 Task: Set up trigger to tagging for specific customer subscription plans.
Action: Mouse moved to (700, 43)
Screenshot: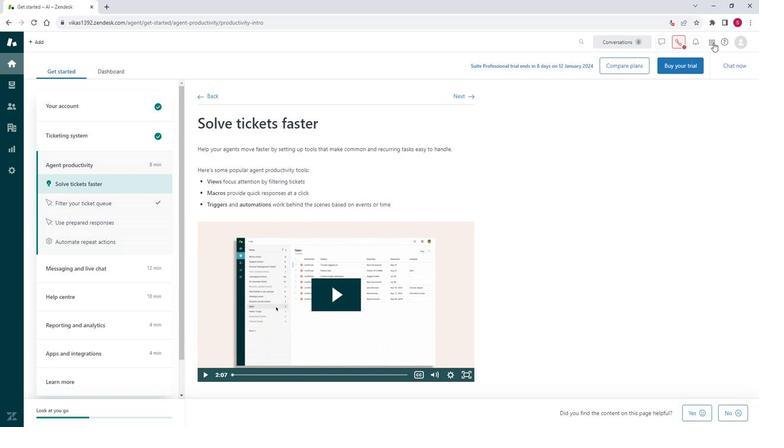 
Action: Mouse pressed left at (700, 43)
Screenshot: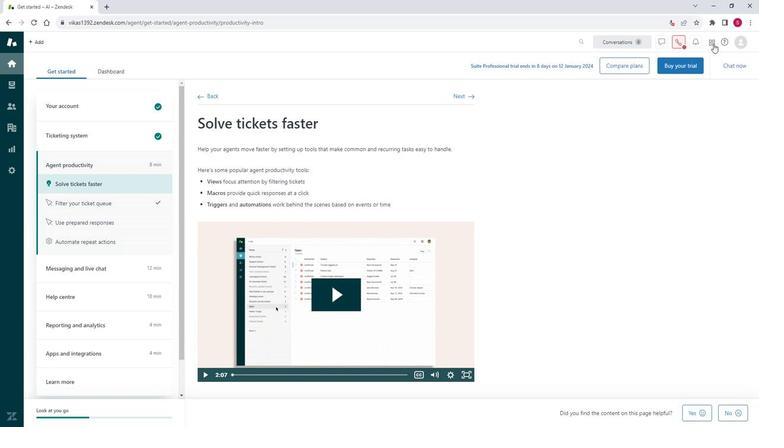 
Action: Mouse moved to (638, 232)
Screenshot: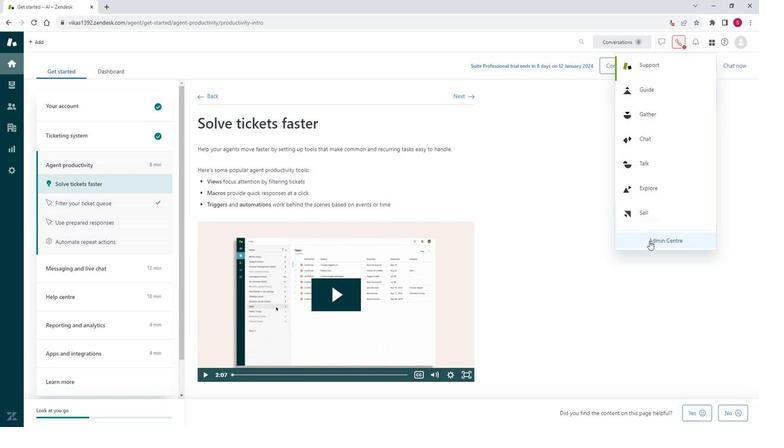 
Action: Mouse pressed left at (638, 232)
Screenshot: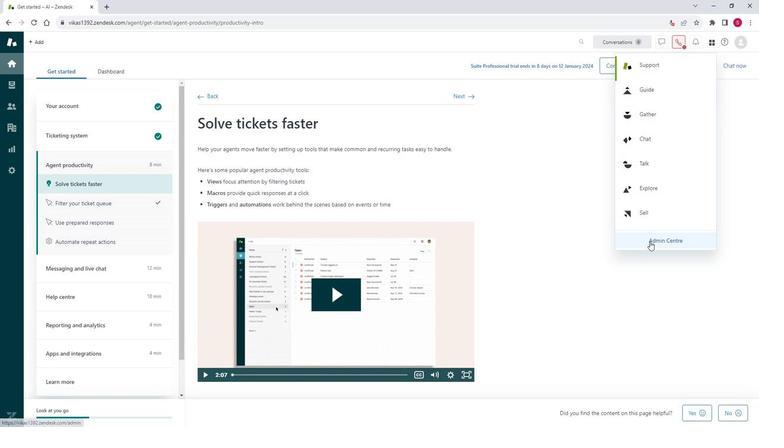 
Action: Mouse moved to (57, 102)
Screenshot: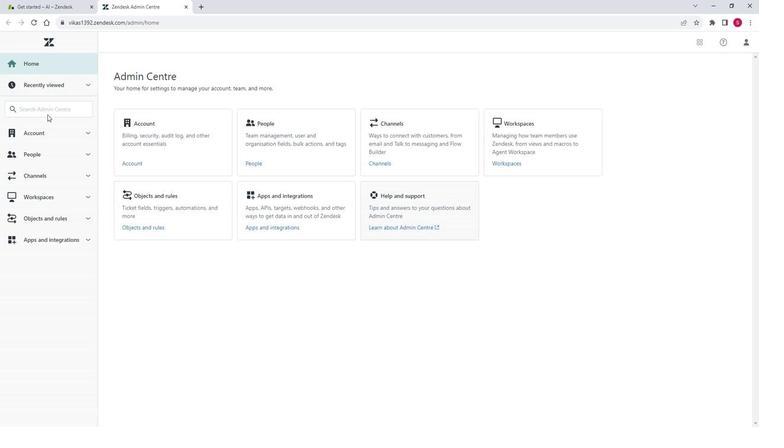 
Action: Mouse pressed left at (57, 102)
Screenshot: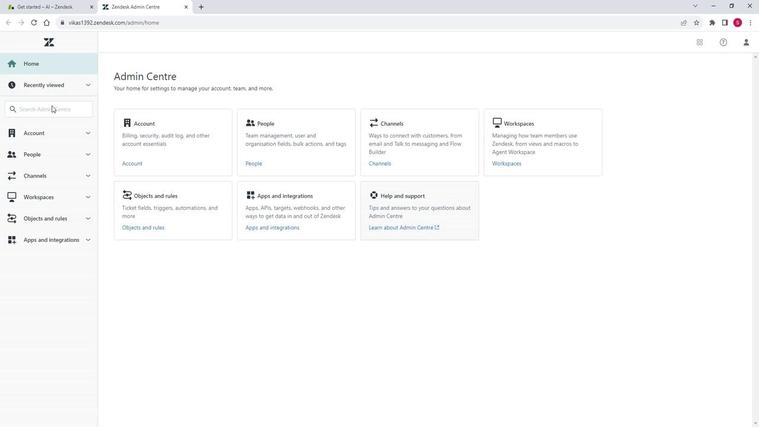 
Action: Key pressed trigger
Screenshot: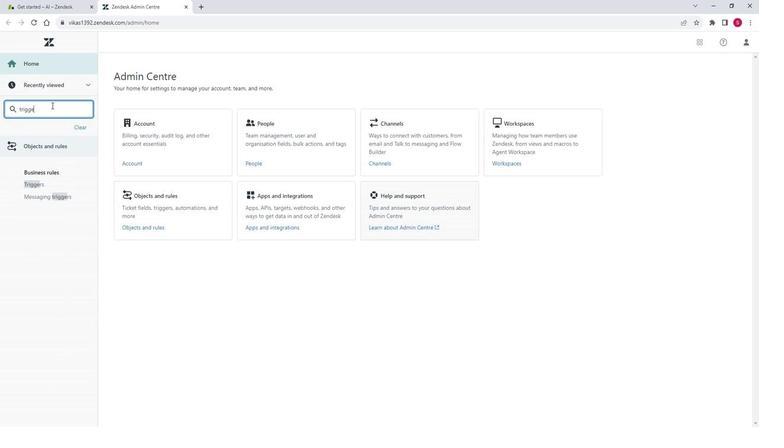 
Action: Mouse moved to (46, 179)
Screenshot: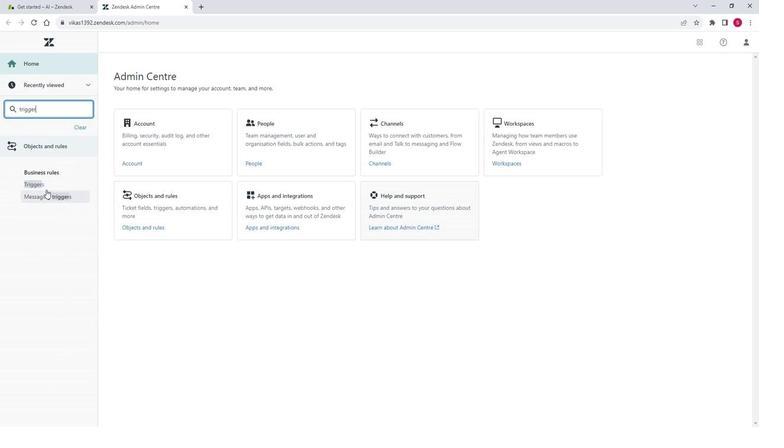 
Action: Mouse pressed left at (46, 179)
Screenshot: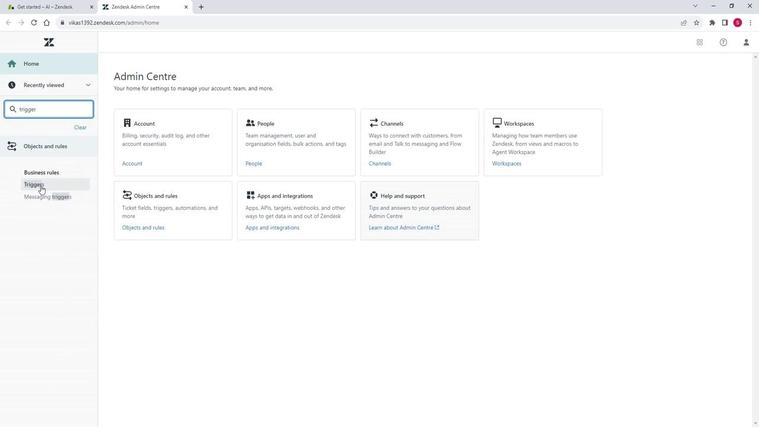 
Action: Mouse moved to (692, 79)
Screenshot: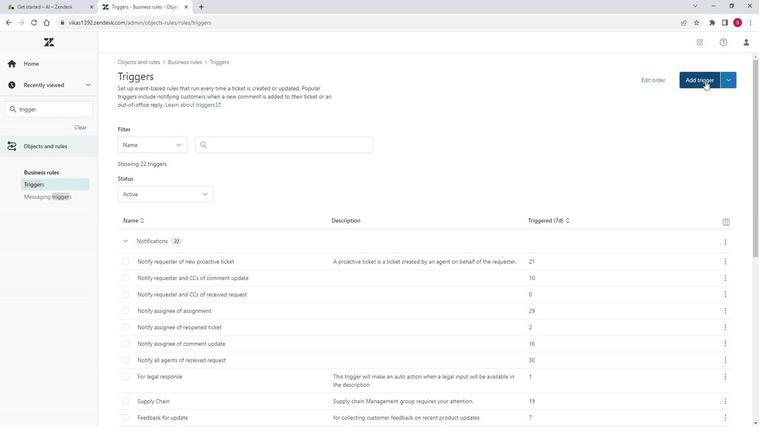 
Action: Mouse pressed left at (692, 79)
Screenshot: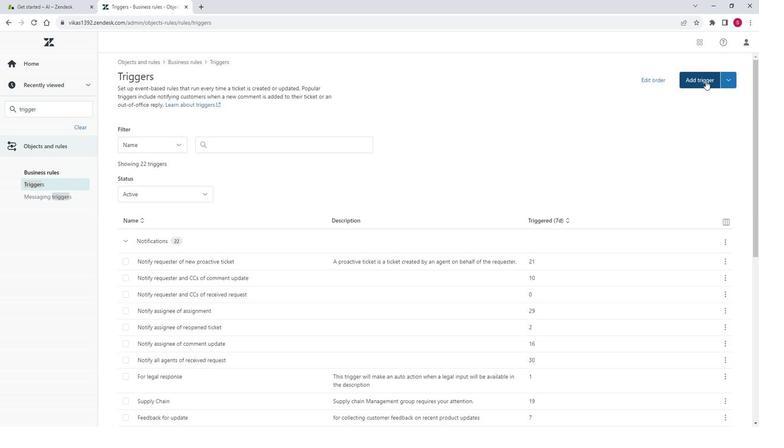 
Action: Mouse moved to (217, 106)
Screenshot: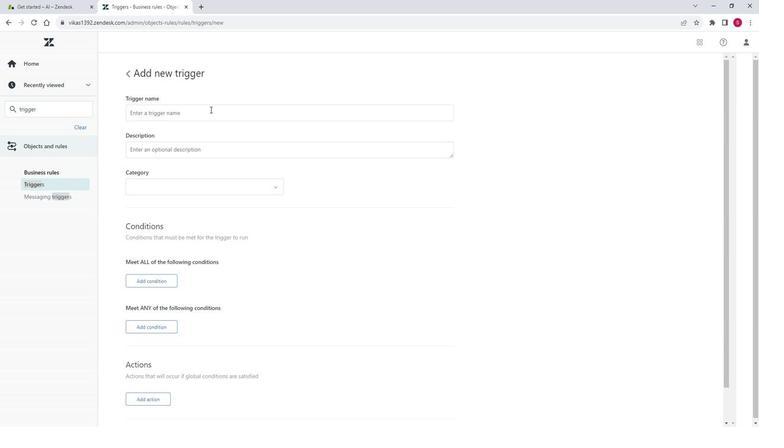 
Action: Mouse pressed left at (217, 106)
Screenshot: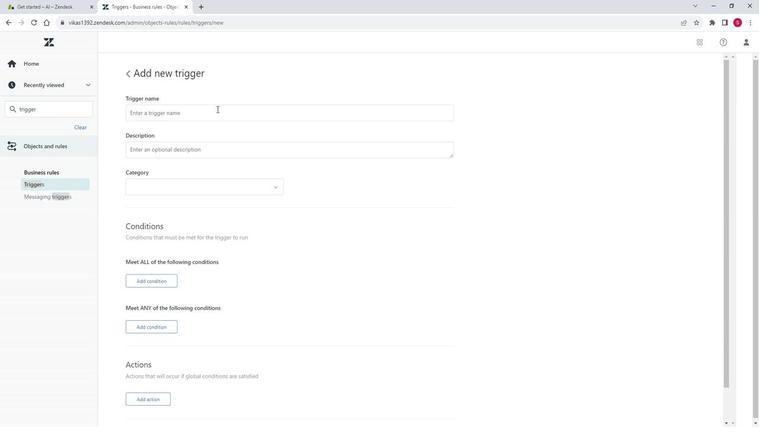 
Action: Mouse moved to (248, 111)
Screenshot: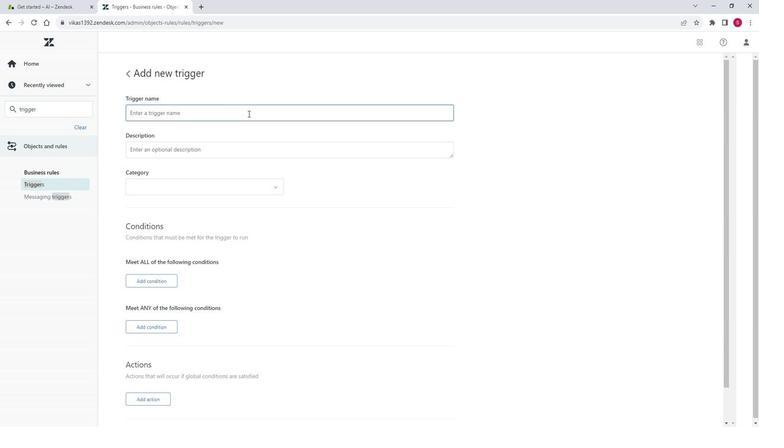 
Action: Key pressed <Key.shift>Customer's<Key.space><Key.shift><Key.shift><Key.shift><Key.shift><Key.shift>Subscription<Key.space><Key.shift>PLan<Key.backspace><Key.backspace><Key.backspace>lan
Screenshot: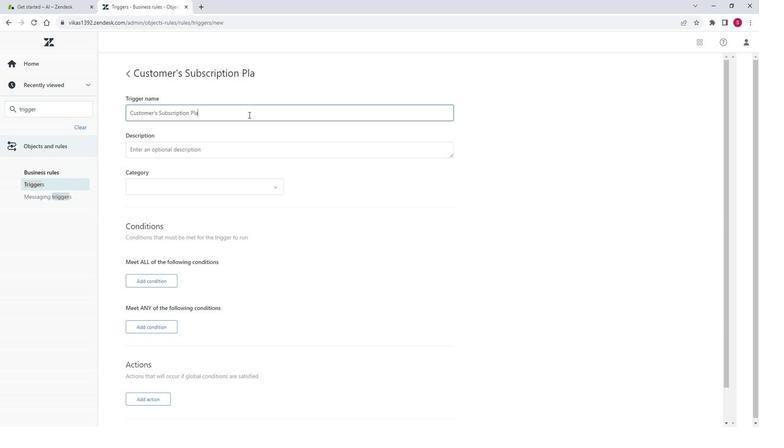 
Action: Mouse moved to (209, 143)
Screenshot: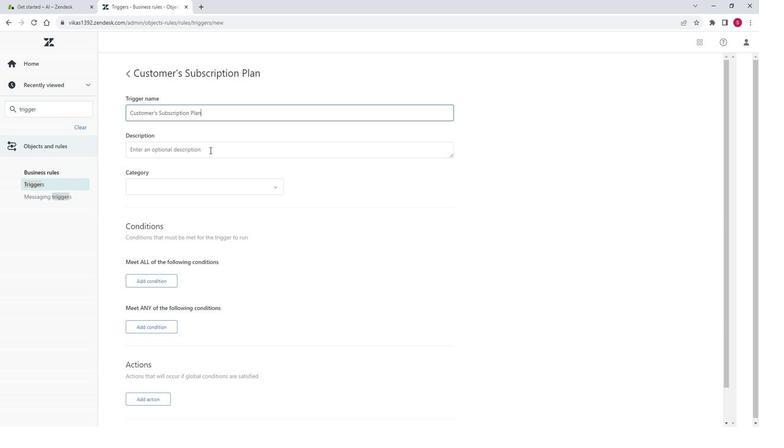 
Action: Mouse pressed left at (209, 143)
Screenshot: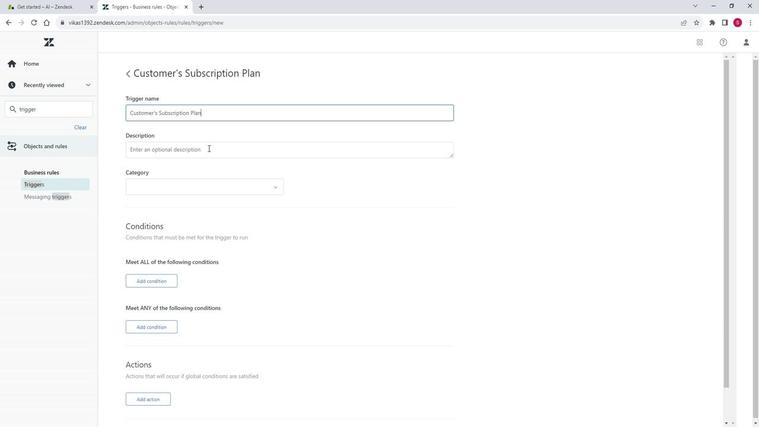
Action: Key pressed <Key.shift><Key.shift><Key.shift><Key.shift><Key.shift><Key.shift><Key.shift><Key.shift><Key.shift><Key.shift><Key.shift><Key.shift><Key.shift><Key.shift><Key.shift><Key.shift><Key.shift><Key.shift><Key.shift><Key.shift><Key.shift><Key.shift><Key.shift><Key.shift><Key.shift><Key.shift><Key.shift><Key.shift><Key.shift><Key.shift><Key.shift><Key.shift><Key.shift><Key.shift><Key.shift><Key.shift><Key.shift><Key.shift><Key.shift><Key.shift><Key.shift><Key.shift><Key.shift><Key.shift><Key.shift><Key.shift><Key.shift><Key.shift><Key.shift><Key.shift><Key.shift><Key.shift><Key.shift><Key.shift><Key.shift><Key.shift><Key.shift><Key.shift><Key.shift><Key.shift><Key.shift><Key.shift><Key.shift><Key.shift><Key.shift><Key.shift><Key.shift><Key.shift><Key.shift><Key.shift><Key.shift><Key.shift><Key.shift><Key.shift><Key.shift><Key.shift><Key.shift><Key.shift><Key.shift><Key.shift><Key.shift><Key.shift><Key.shift><Key.shift><Key.shift><Key.shift><Key.shift><Key.shift><Key.shift><Key.shift><Key.shift><Key.shift><Key.shift><Key.shift><Key.shift><Key.shift><Key.shift><Key.shift><Key.shift><Key.shift><Key.shift><Key.shift><Key.shift><Key.shift><Key.shift><Key.shift><Key.shift><Key.shift><Key.shift><Key.shift><Key.shift><Key.shift><Key.shift><Key.shift><Key.shift><Key.shift><Key.shift><Key.shift><Key.shift><Key.shift><Key.shift><Key.shift><Key.shift><Key.shift><Key.shift><Key.shift><Key.shift><Key.shift><Key.shift><Key.shift><Key.shift><Key.shift><Key.shift><Key.shift><Key.shift><Key.shift><Key.shift><Key.shift><Key.shift><Key.shift><Key.shift><Key.shift><Key.shift><Key.shift><Key.shift><Key.shift><Key.shift>Customer<Key.space>trigger<Key.space><Key.backspace><Key.backspace><Key.backspace><Key.backspace><Key.backspace><Key.backspace><Key.backspace><Key.backspace><Key.shift><Key.shift><Key.shift>Specified<Key.space><Key.shift>Sup<Key.backspace>bscription<Key.space><Key.shift><Key.shift><Key.shift><Key.shift>Plan
Screenshot: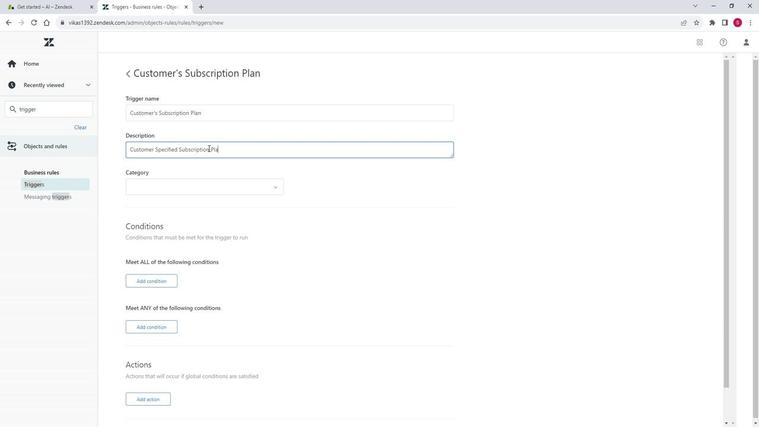 
Action: Mouse moved to (252, 176)
Screenshot: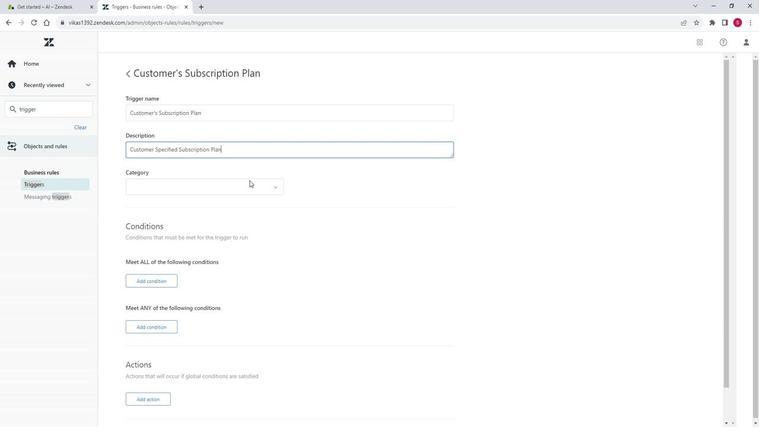 
Action: Mouse pressed left at (252, 176)
Screenshot: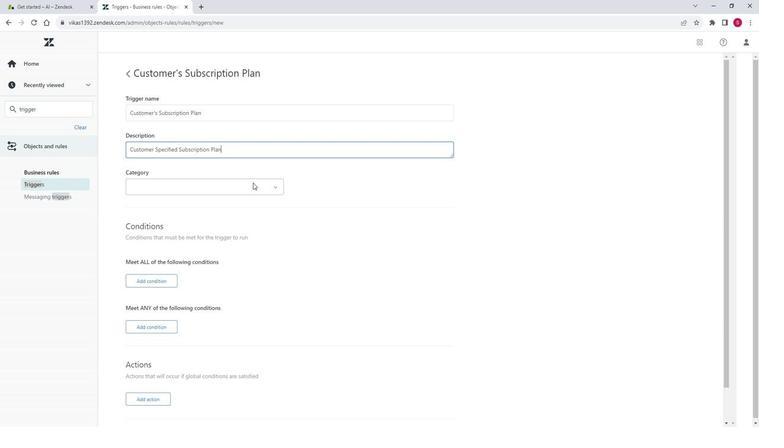 
Action: Mouse moved to (182, 199)
Screenshot: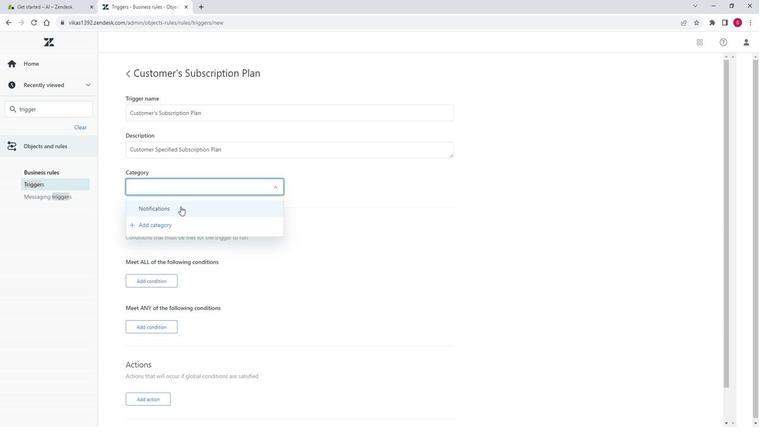 
Action: Mouse pressed left at (182, 199)
Screenshot: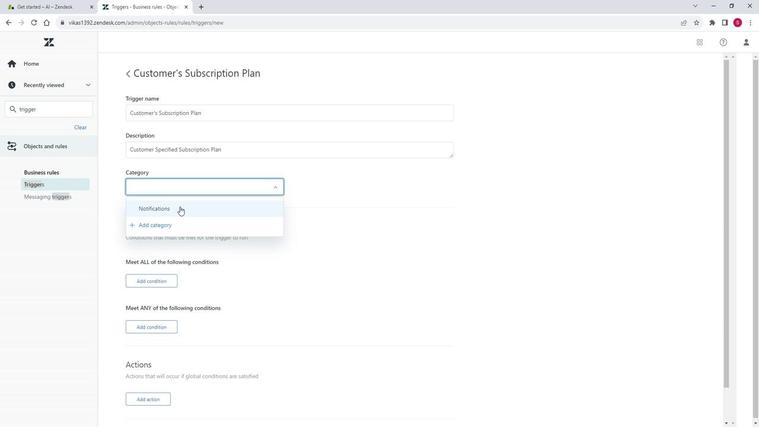 
Action: Mouse moved to (156, 268)
Screenshot: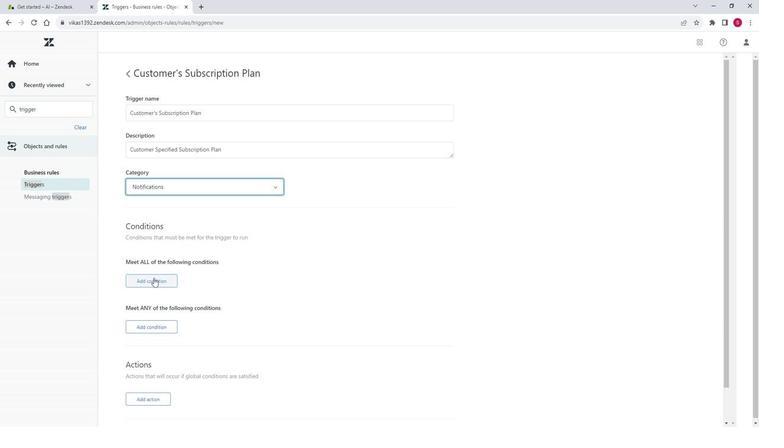 
Action: Mouse pressed left at (156, 268)
Screenshot: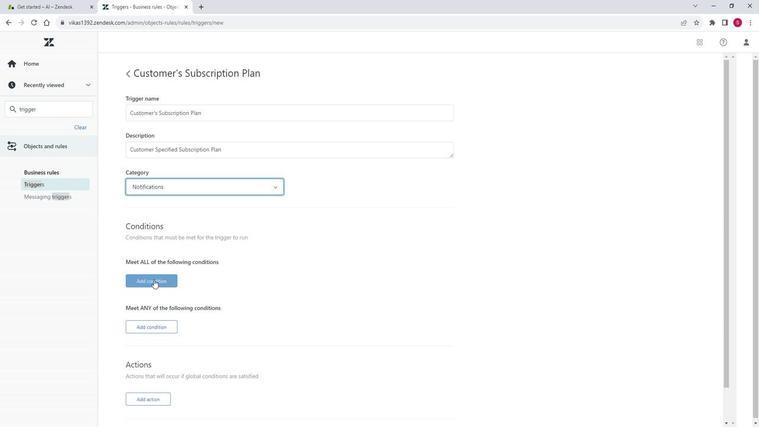
Action: Mouse moved to (184, 280)
Screenshot: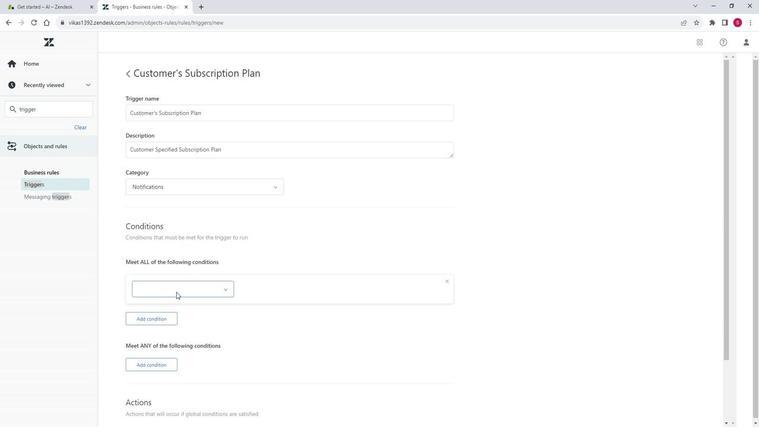 
Action: Mouse pressed left at (184, 280)
Screenshot: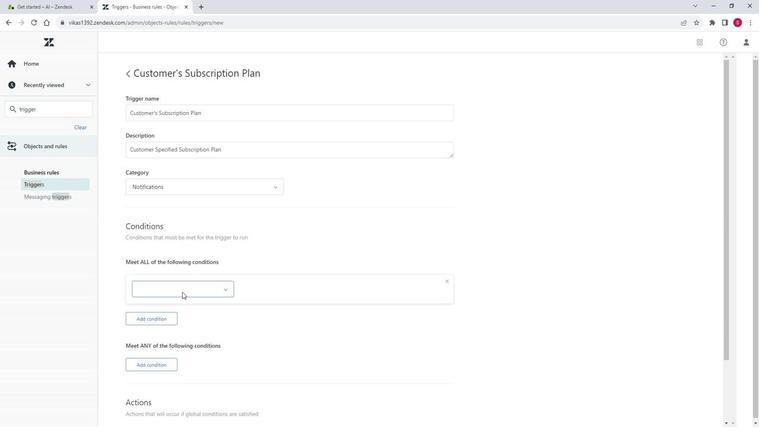 
Action: Mouse moved to (187, 171)
Screenshot: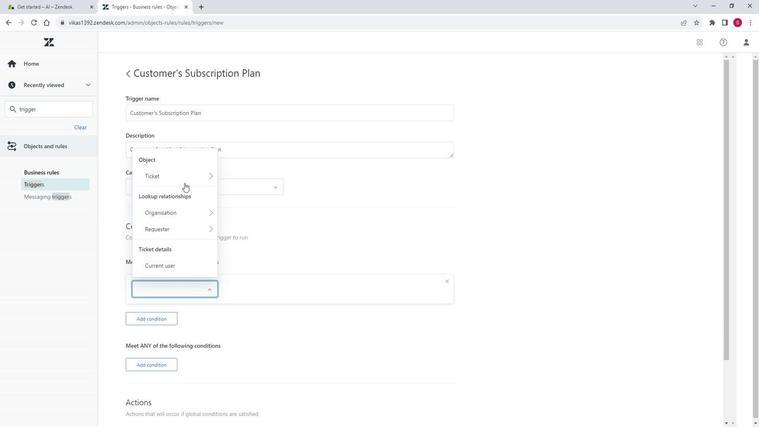 
Action: Mouse pressed left at (187, 171)
Screenshot: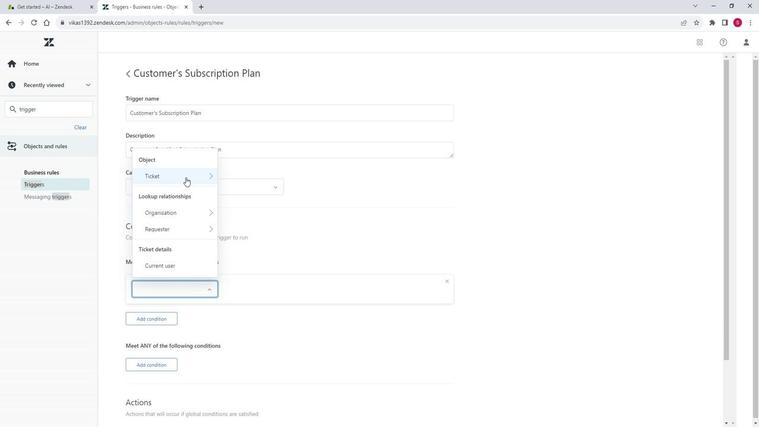 
Action: Mouse moved to (215, 141)
Screenshot: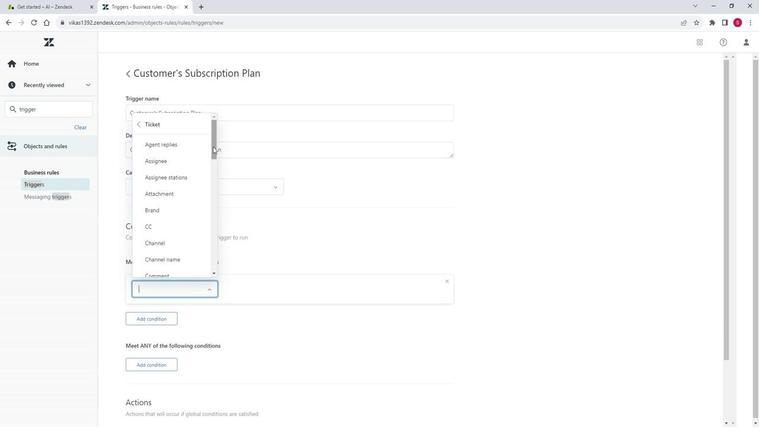 
Action: Mouse pressed left at (215, 141)
Screenshot: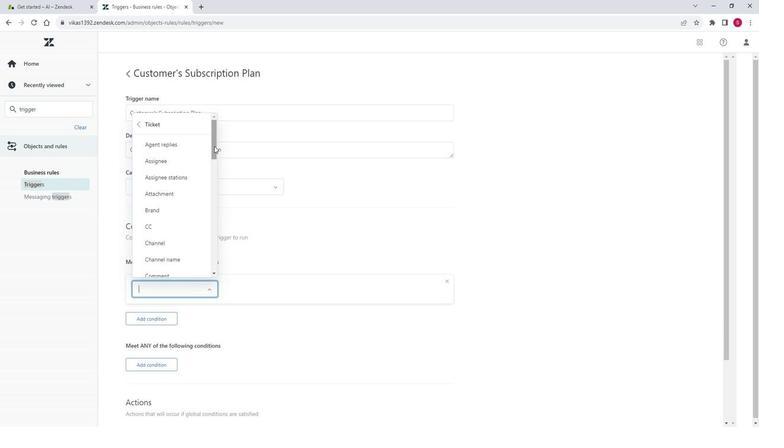 
Action: Mouse moved to (167, 210)
Screenshot: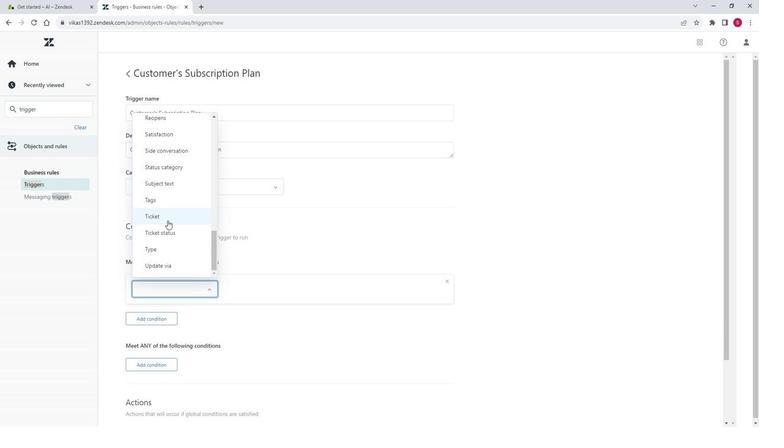 
Action: Mouse pressed left at (167, 210)
Screenshot: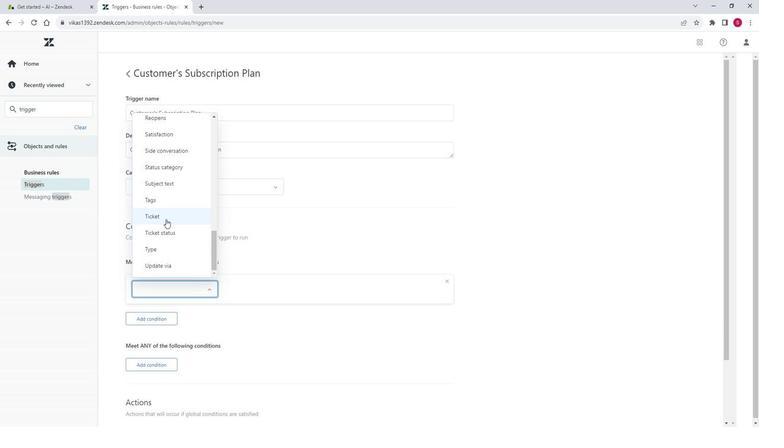
Action: Mouse moved to (314, 292)
Screenshot: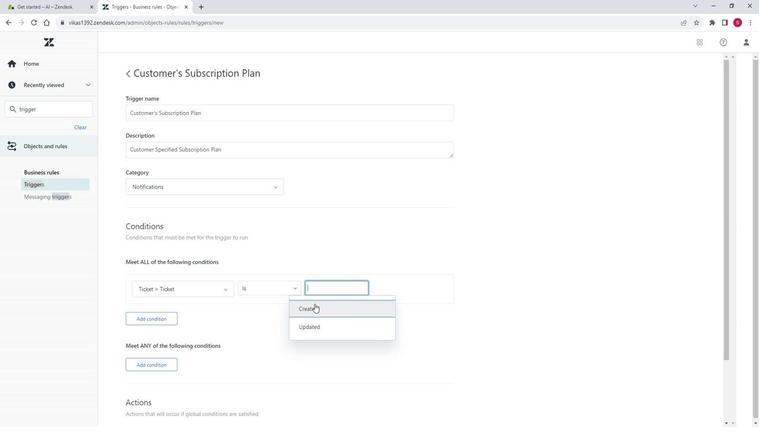 
Action: Mouse pressed left at (314, 292)
Screenshot: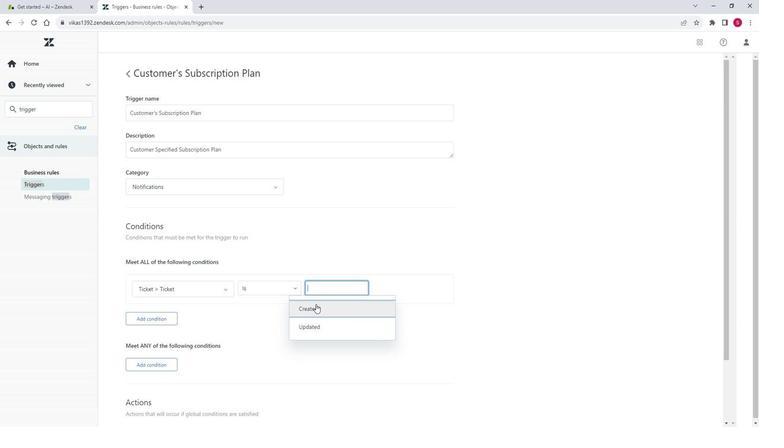 
Action: Mouse moved to (290, 281)
Screenshot: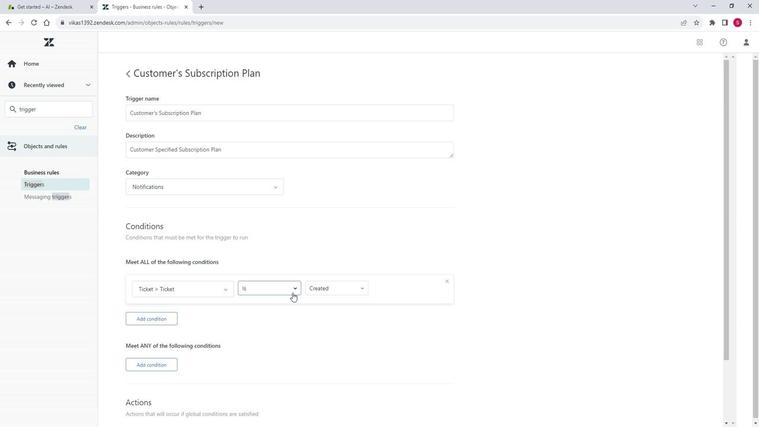 
Action: Mouse pressed left at (290, 281)
Screenshot: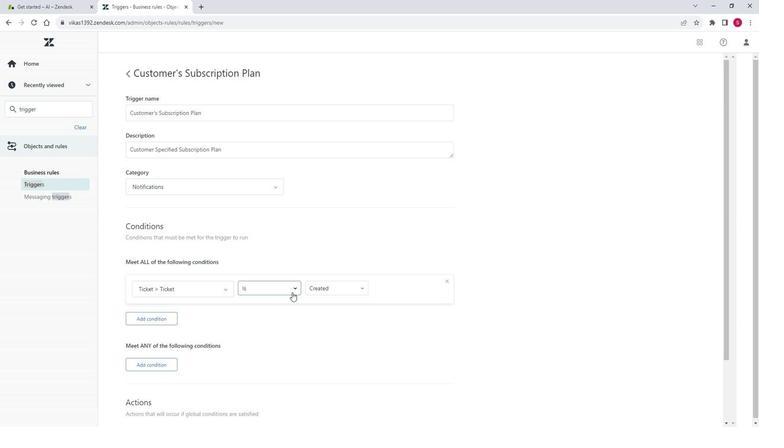 
Action: Mouse moved to (322, 281)
Screenshot: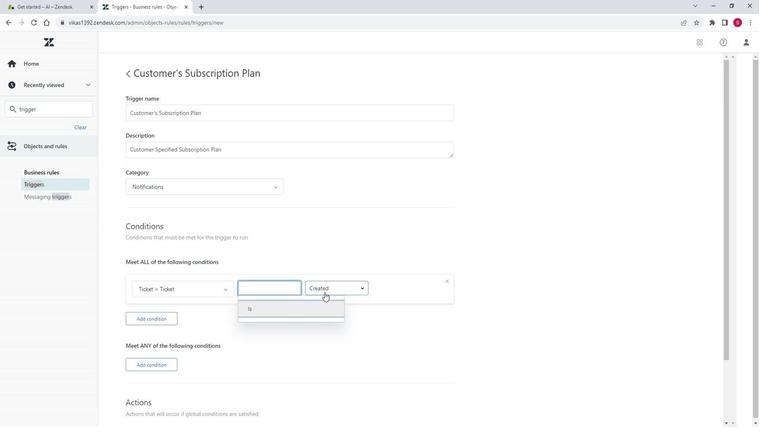 
Action: Mouse pressed left at (322, 281)
Screenshot: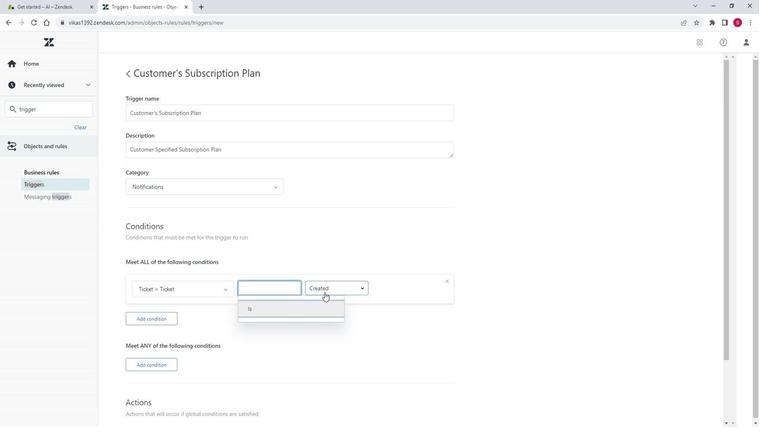 
Action: Mouse moved to (311, 282)
Screenshot: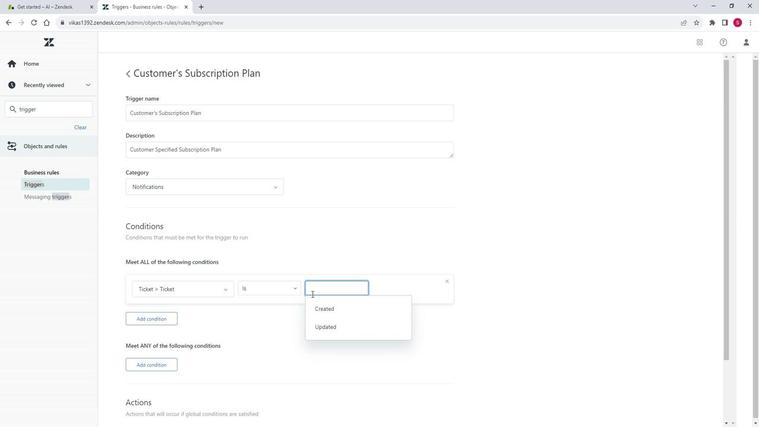 
Action: Mouse pressed left at (311, 282)
Screenshot: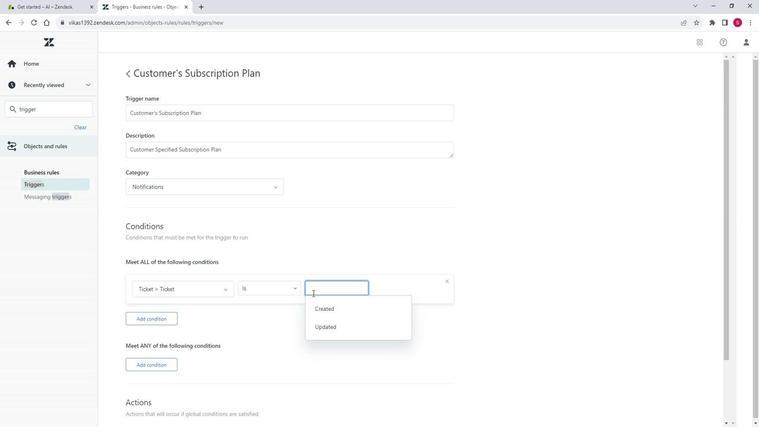 
Action: Mouse moved to (183, 304)
Screenshot: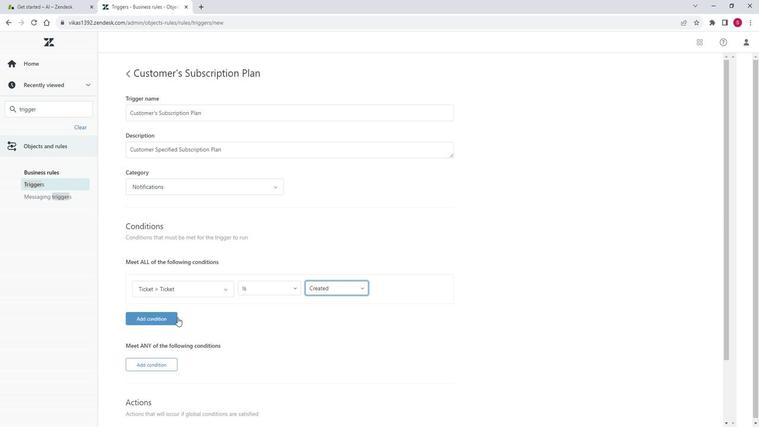 
Action: Mouse scrolled (183, 304) with delta (0, 0)
Screenshot: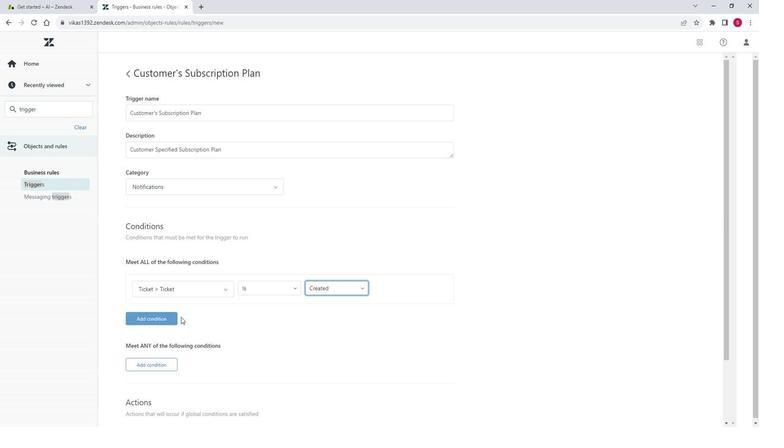 
Action: Mouse scrolled (183, 304) with delta (0, 0)
Screenshot: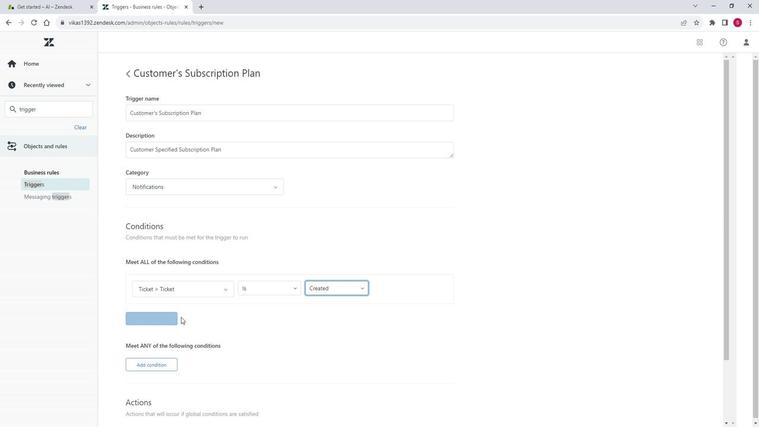 
Action: Mouse moved to (143, 215)
Screenshot: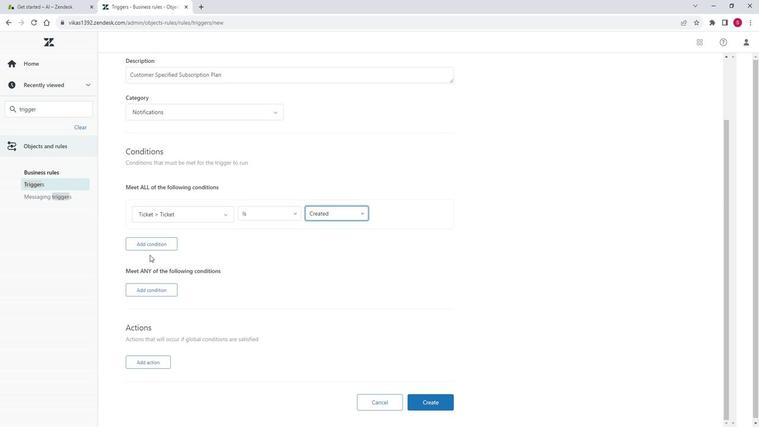 
Action: Mouse scrolled (143, 215) with delta (0, 0)
Screenshot: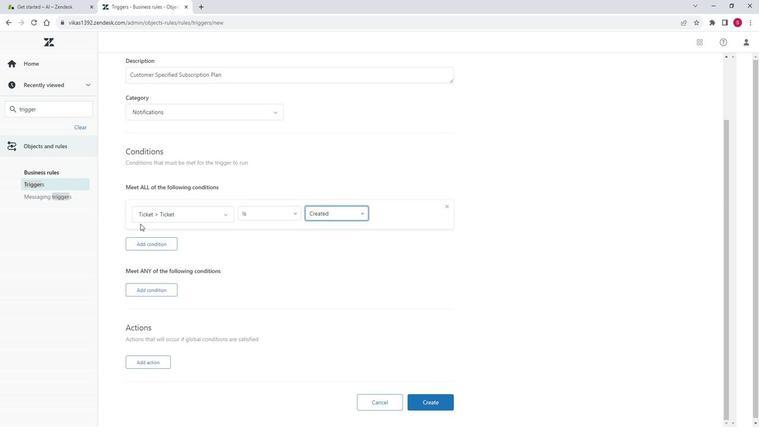 
Action: Mouse moved to (143, 216)
Screenshot: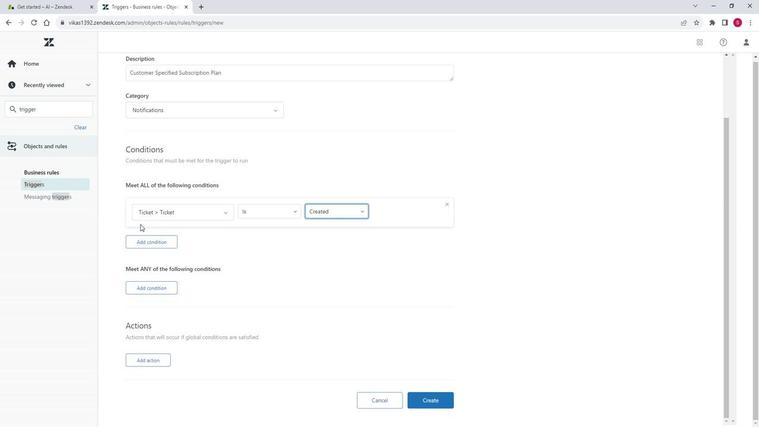 
Action: Mouse scrolled (143, 216) with delta (0, 0)
Screenshot: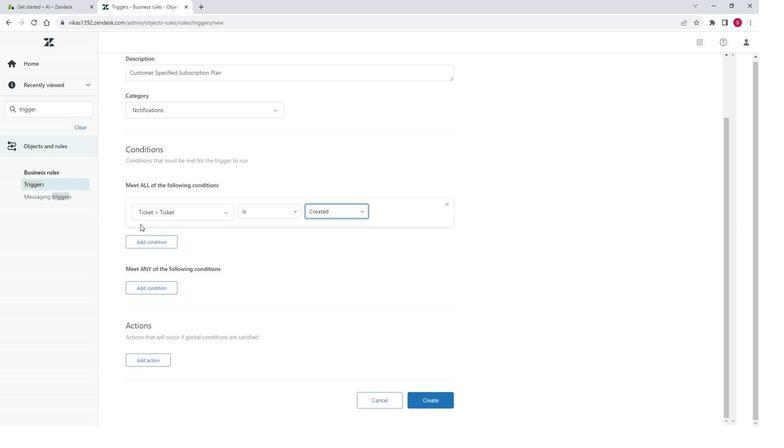 
Action: Mouse scrolled (143, 216) with delta (0, 0)
Screenshot: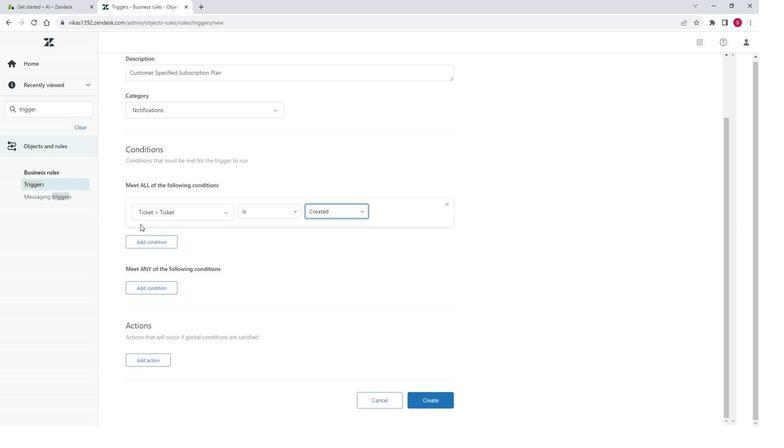 
Action: Mouse moved to (163, 276)
Screenshot: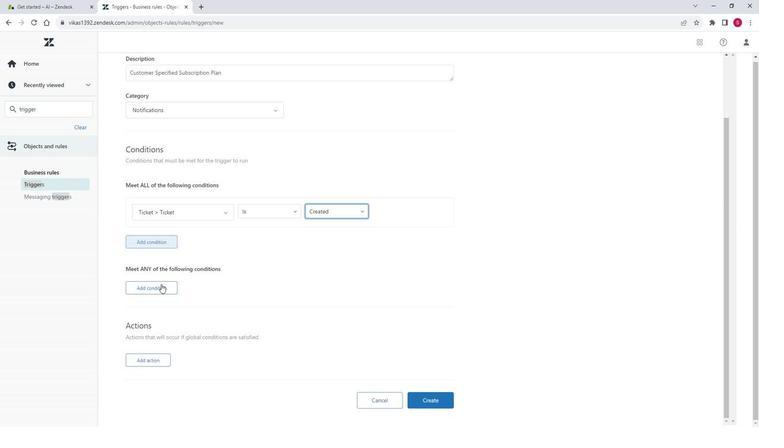 
Action: Mouse pressed left at (163, 276)
Screenshot: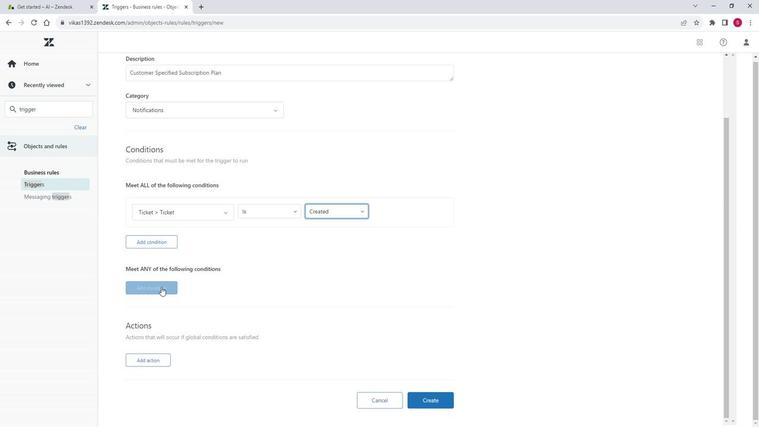 
Action: Mouse moved to (188, 282)
Screenshot: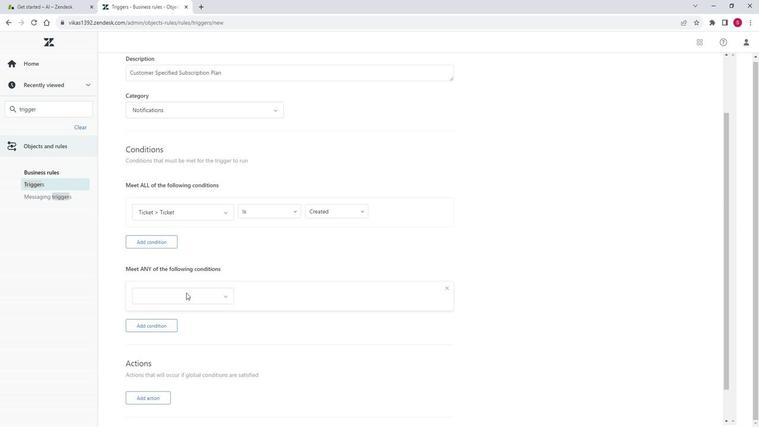 
Action: Mouse pressed left at (188, 282)
Screenshot: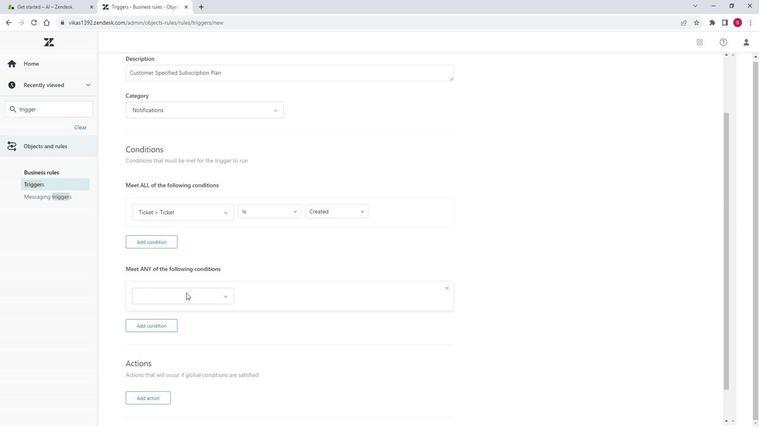 
Action: Mouse moved to (191, 275)
Screenshot: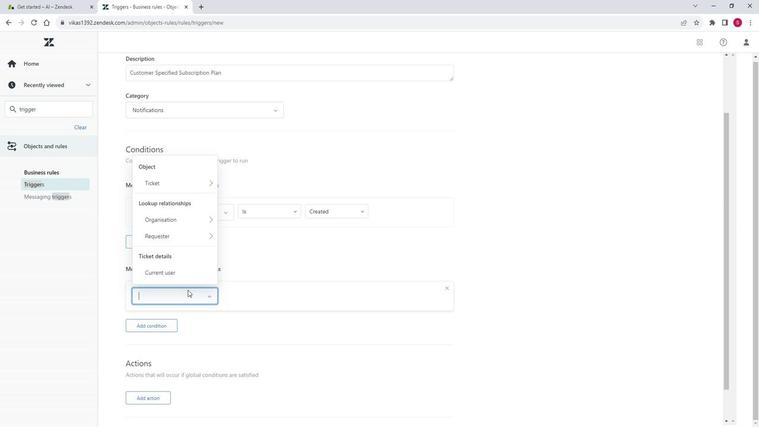 
Action: Key pressed ti
Screenshot: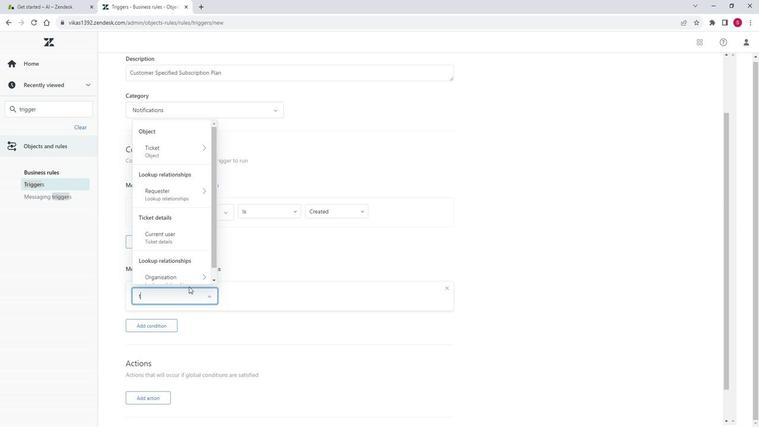 
Action: Mouse moved to (191, 275)
Screenshot: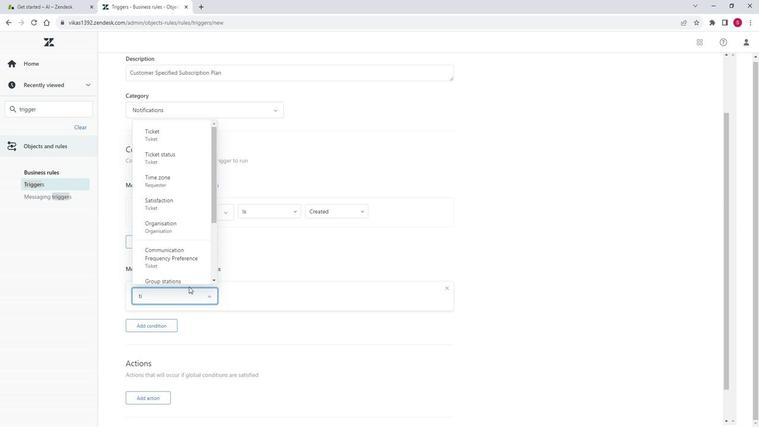 
Action: Key pressed ck
Screenshot: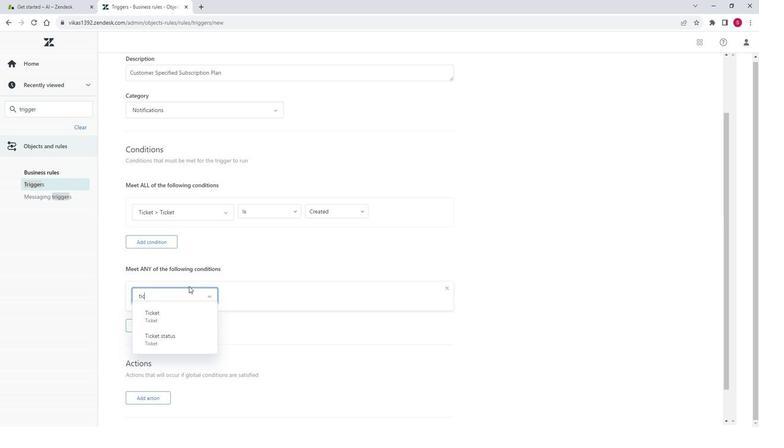 
Action: Mouse moved to (187, 308)
Screenshot: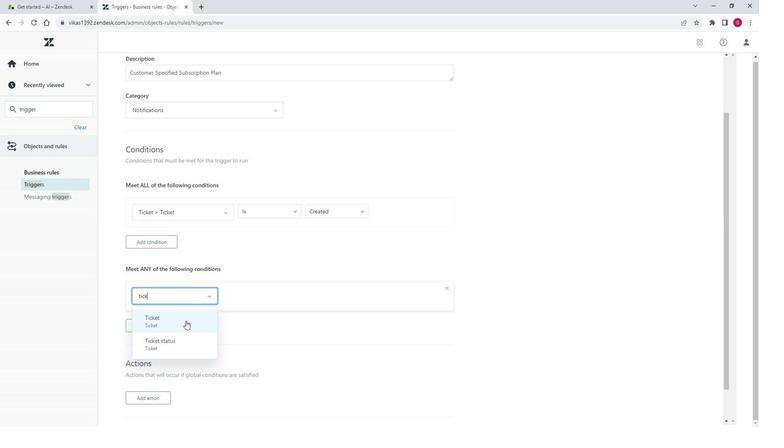 
Action: Mouse pressed left at (187, 308)
Screenshot: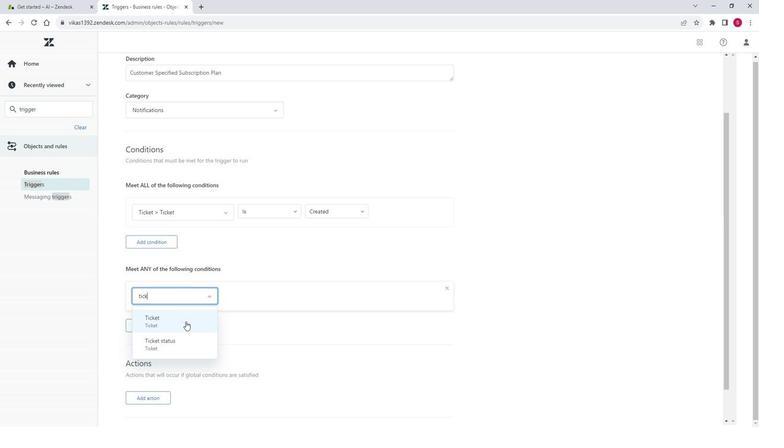 
Action: Mouse moved to (321, 303)
Screenshot: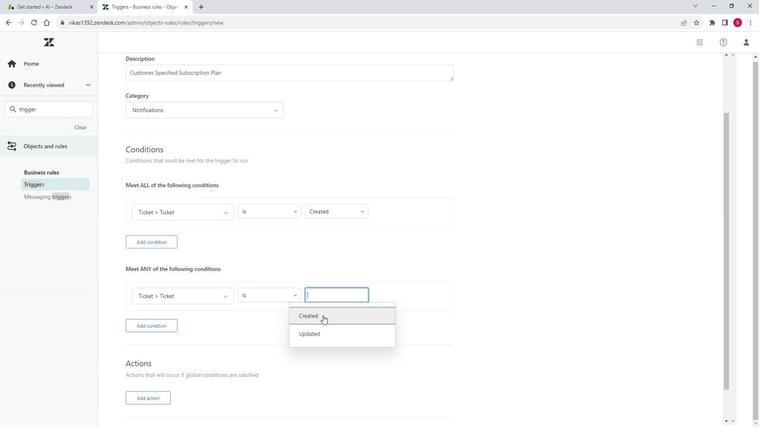 
Action: Mouse pressed left at (321, 303)
Screenshot: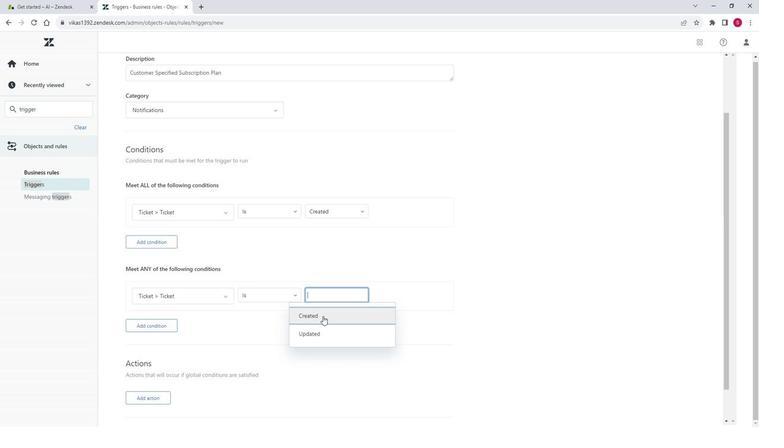 
Action: Mouse moved to (315, 282)
Screenshot: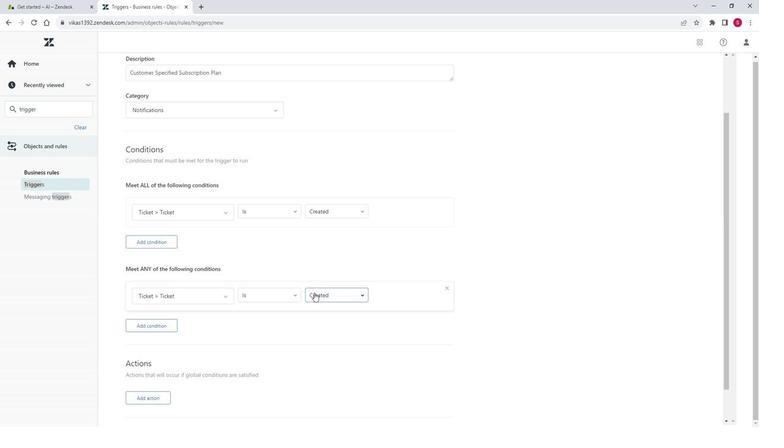 
Action: Mouse pressed left at (315, 282)
Screenshot: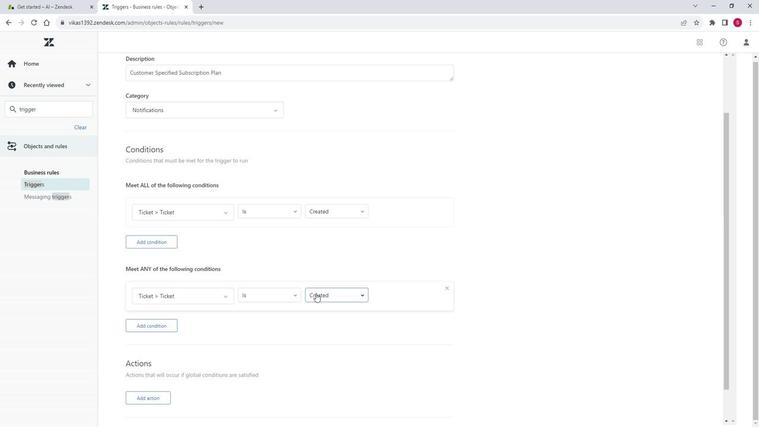 
Action: Mouse moved to (264, 305)
Screenshot: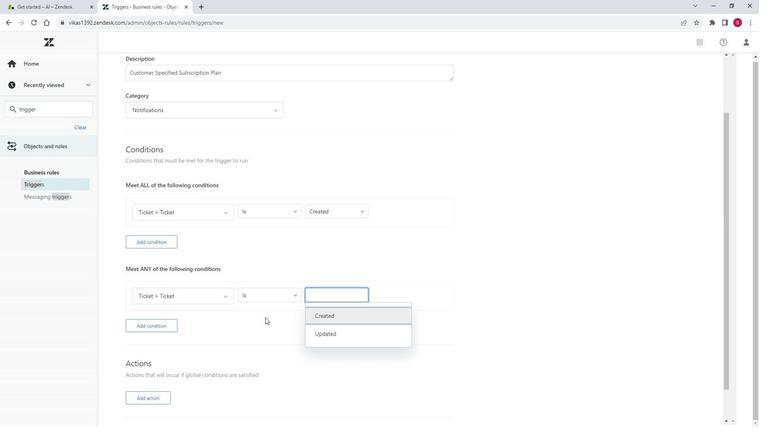
Action: Mouse pressed left at (264, 305)
Screenshot: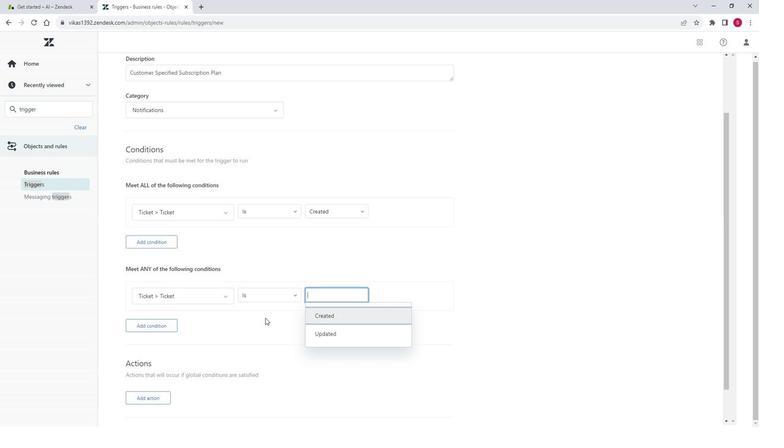 
Action: Mouse moved to (181, 337)
Screenshot: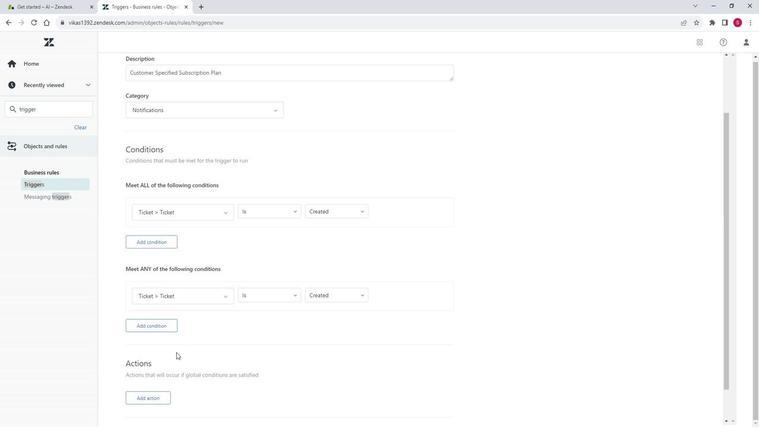 
Action: Mouse scrolled (181, 337) with delta (0, 0)
Screenshot: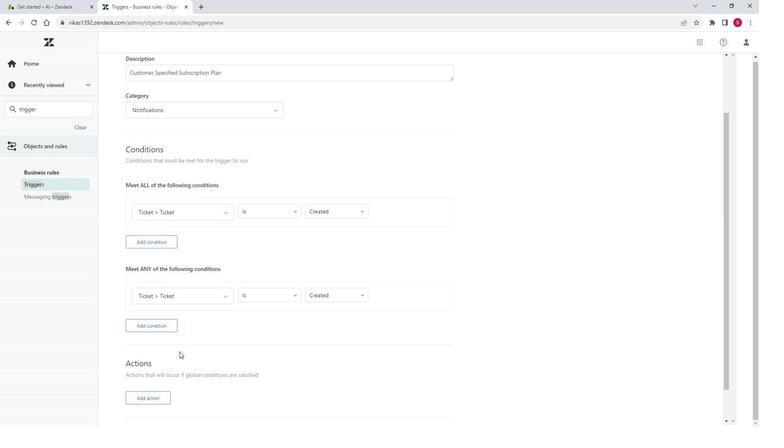 
Action: Mouse scrolled (181, 337) with delta (0, 0)
Screenshot: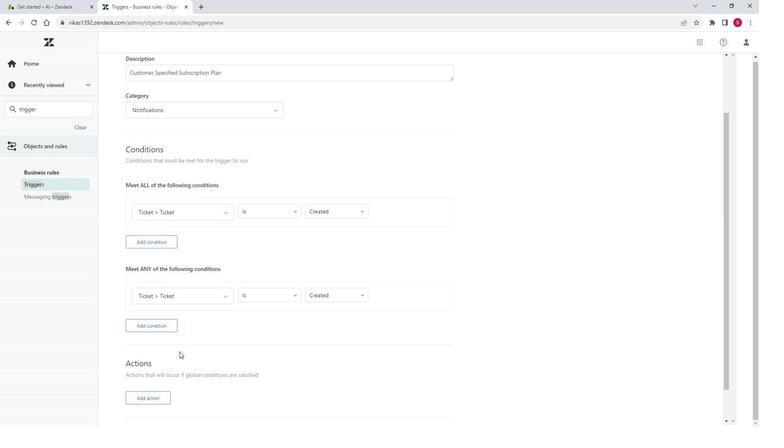 
Action: Mouse scrolled (181, 337) with delta (0, 0)
Screenshot: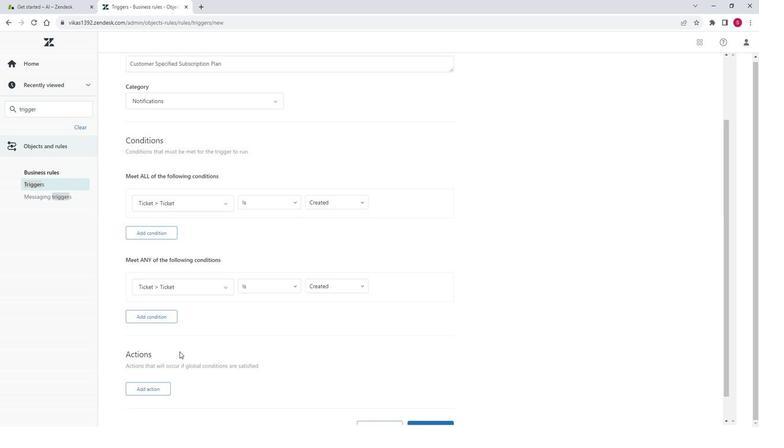 
Action: Mouse moved to (160, 341)
Screenshot: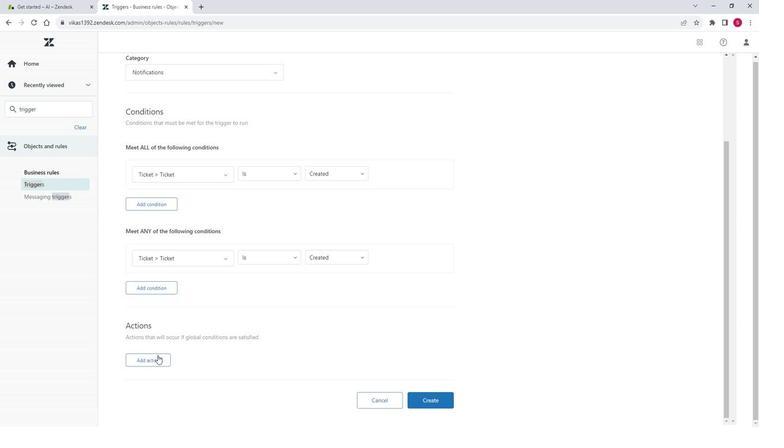 
Action: Mouse pressed left at (160, 341)
Screenshot: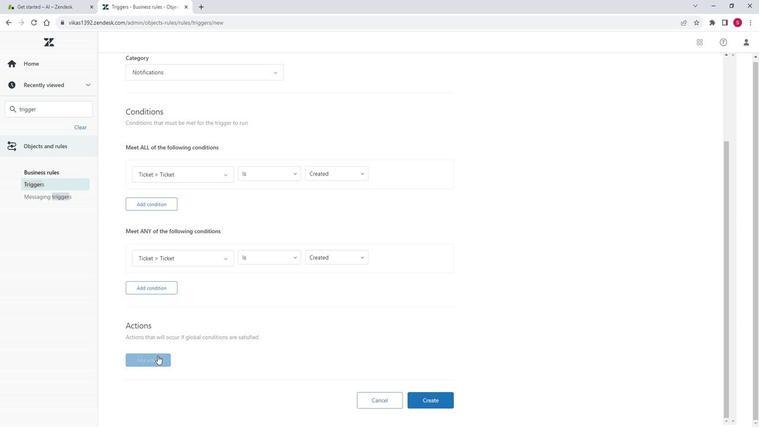 
Action: Mouse moved to (175, 327)
Screenshot: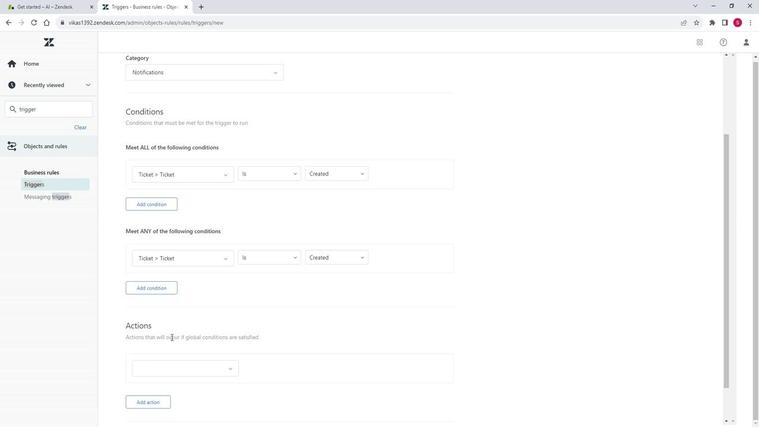 
Action: Key pressed ta
Screenshot: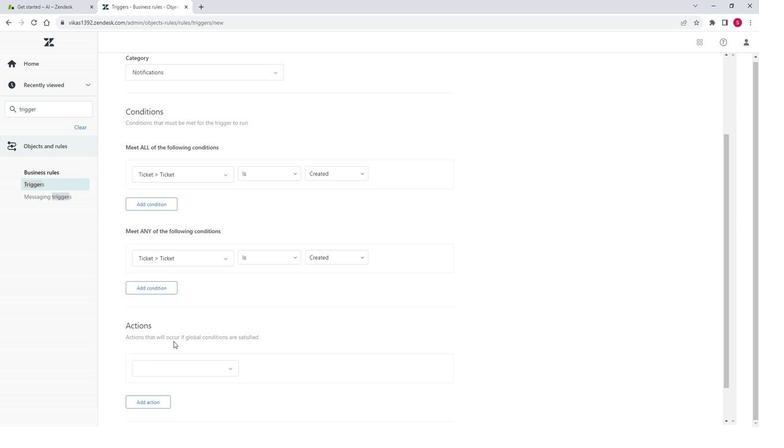 
Action: Mouse moved to (162, 348)
Screenshot: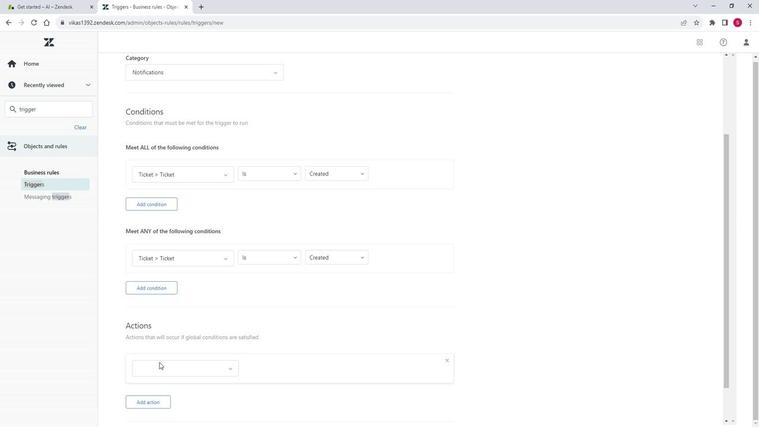 
Action: Mouse pressed left at (162, 348)
Screenshot: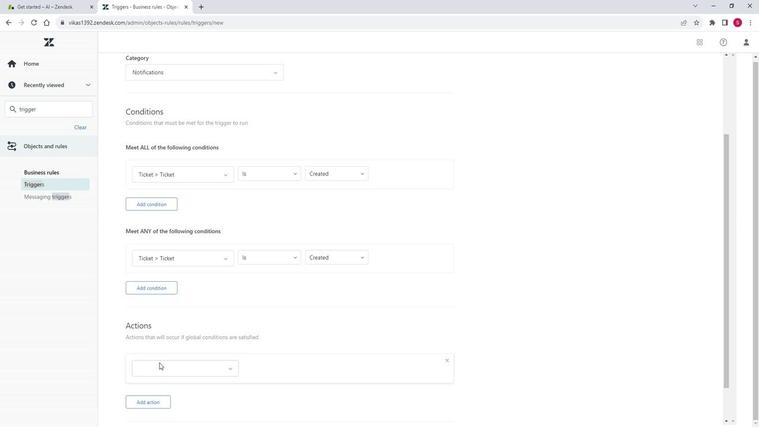 
Action: Mouse moved to (159, 346)
Screenshot: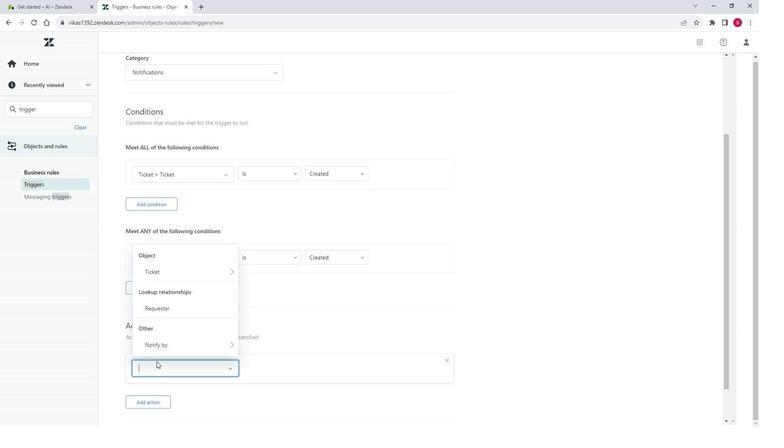 
Action: Key pressed tag
Screenshot: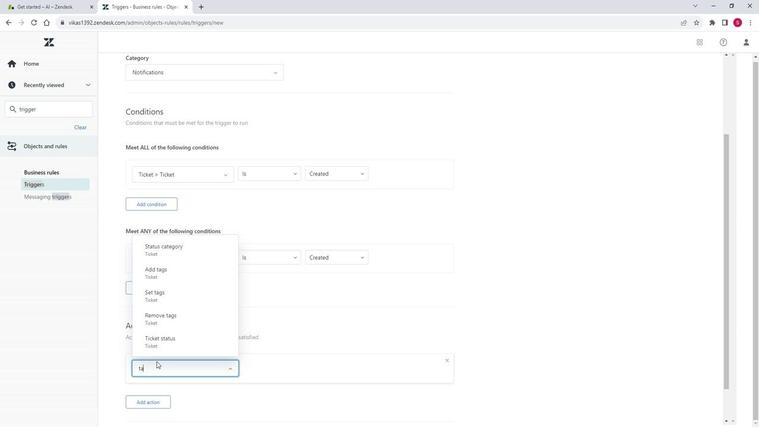 
Action: Mouse moved to (181, 288)
Screenshot: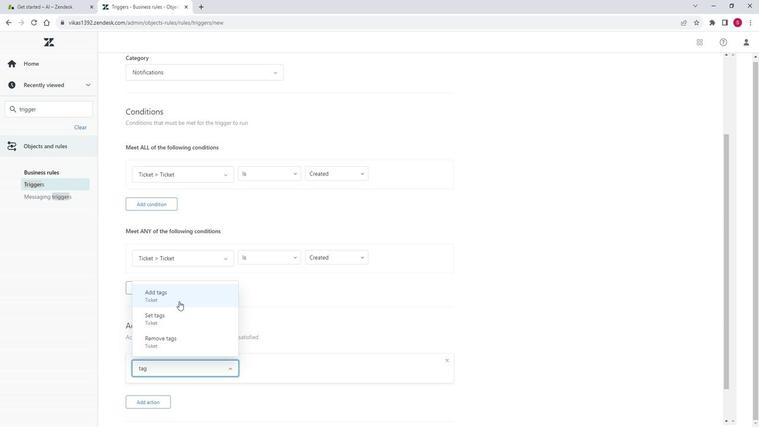 
Action: Mouse pressed left at (181, 288)
Screenshot: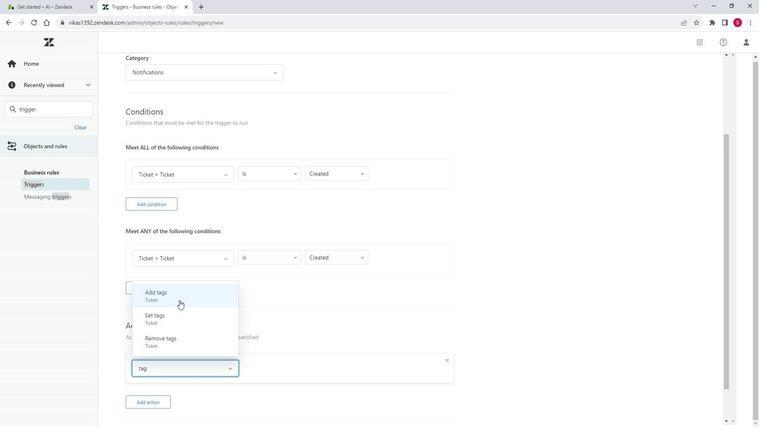 
Action: Mouse moved to (248, 322)
Screenshot: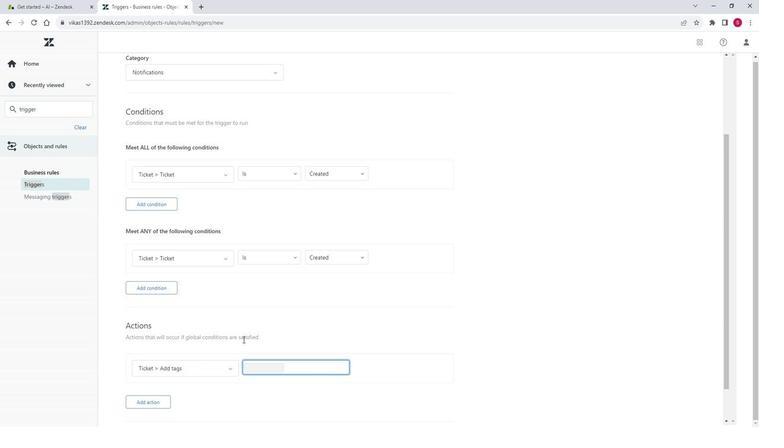 
Action: Key pressed <Key.shift>Subscripted<Key.space>subscripted<Key.shift>Songs
Screenshot: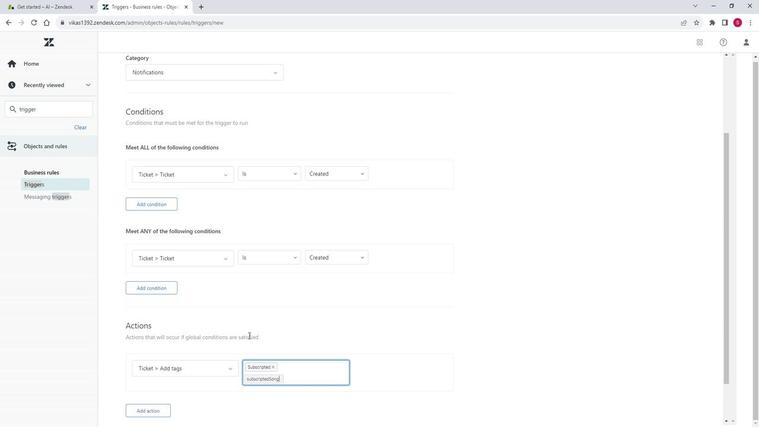 
Action: Mouse moved to (251, 362)
Screenshot: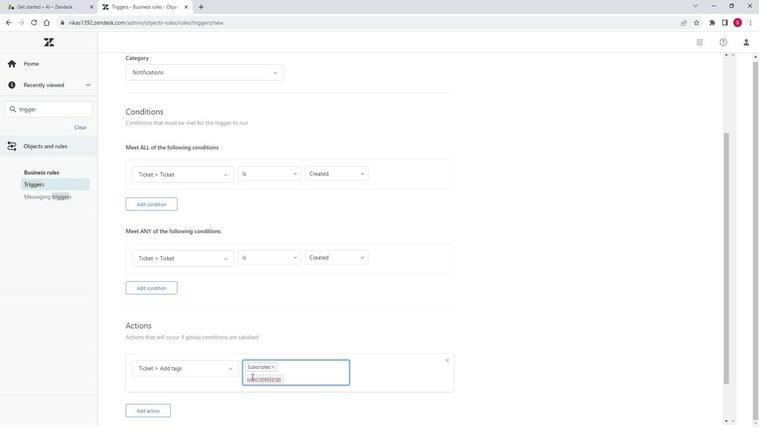 
Action: Mouse pressed left at (251, 362)
Screenshot: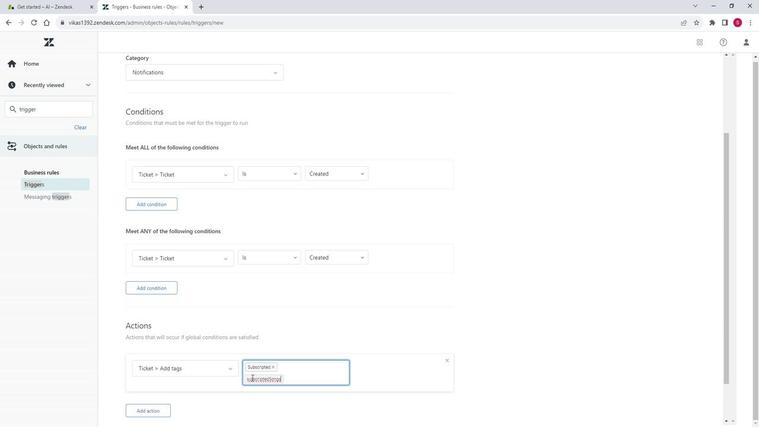 
Action: Mouse moved to (280, 362)
Screenshot: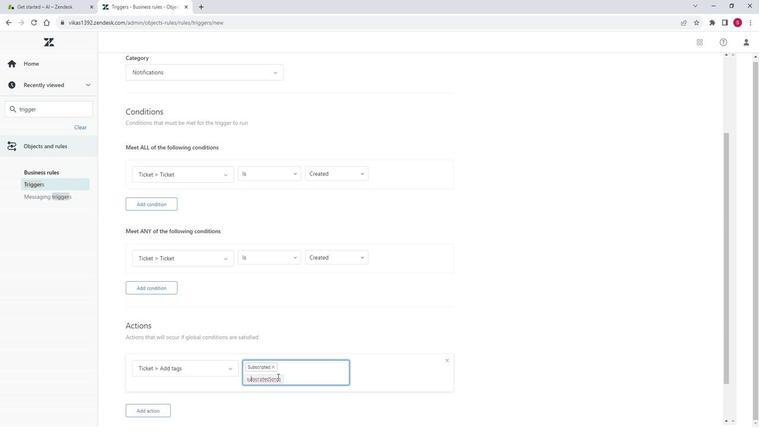 
Action: Key pressed <Key.right><Key.right><Key.right><Key.right><Key.right><Key.right><Key.right><Key.right><Key.left><Key.backspace><Key.backspace>b<Key.left><Key.left><Key.left><Key.left><Key.left><Key.left><Key.left><Key.backspace><Key.shift>S
Screenshot: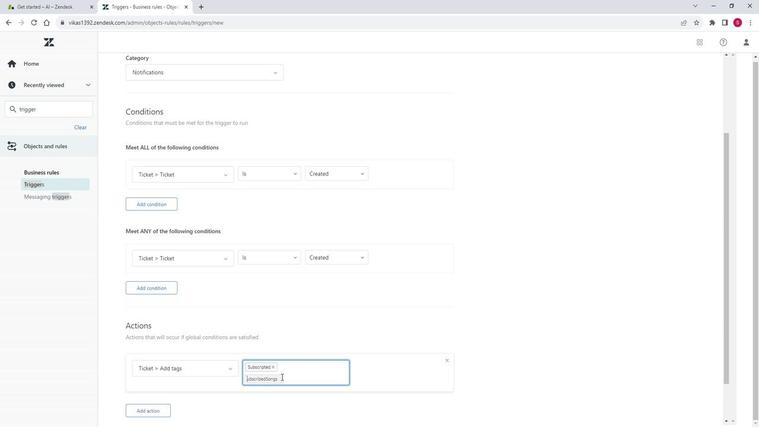 
Action: Mouse moved to (274, 351)
Screenshot: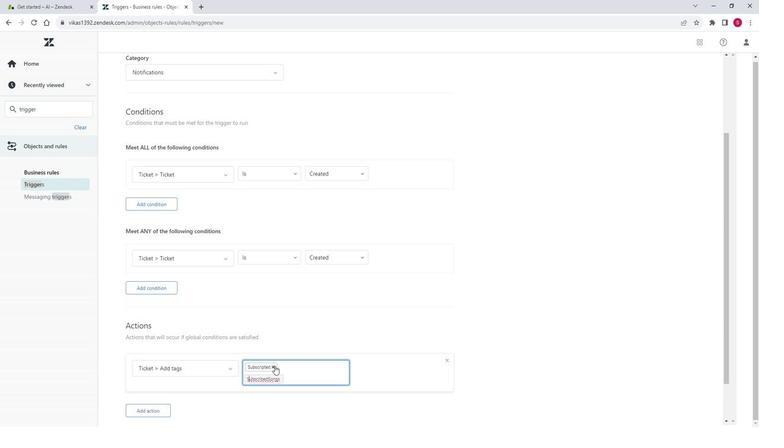 
Action: Mouse pressed left at (274, 351)
Screenshot: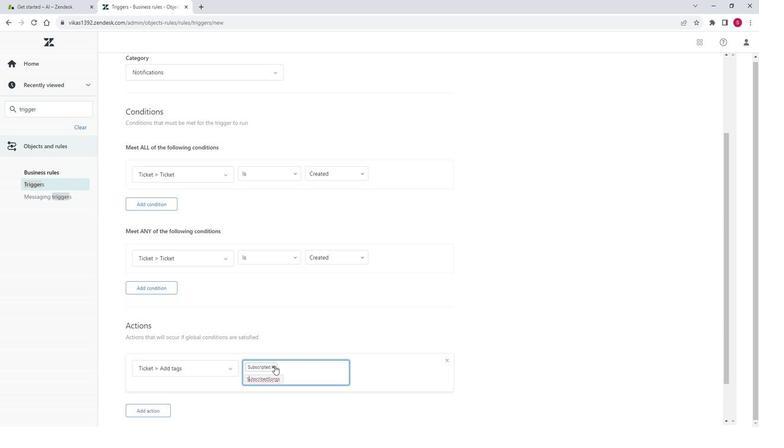
Action: Mouse moved to (289, 353)
Screenshot: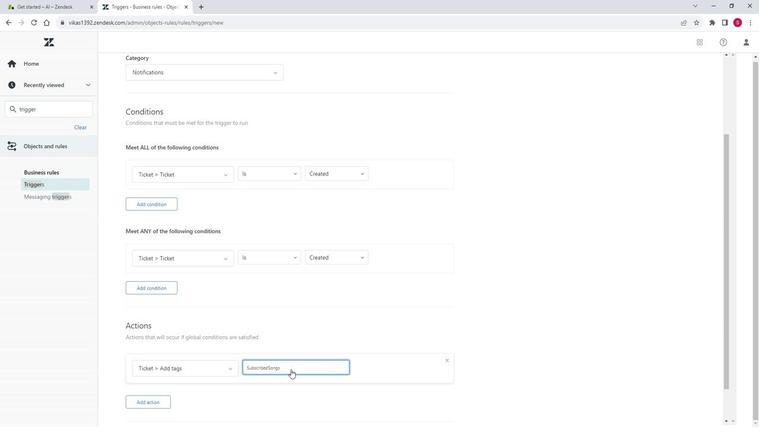
Action: Mouse pressed left at (289, 353)
Screenshot: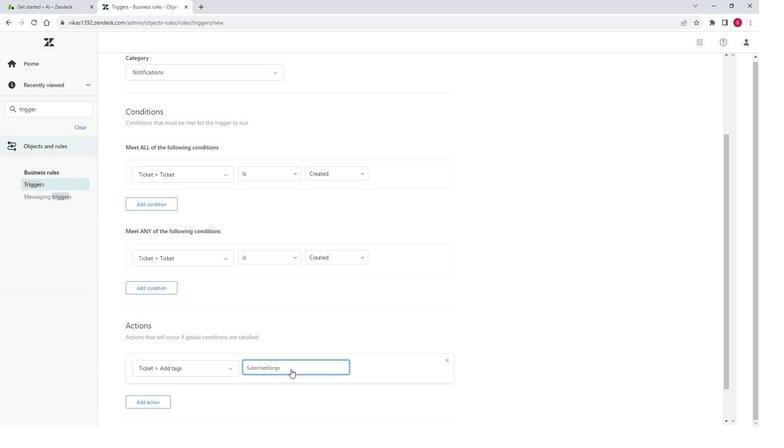 
Action: Mouse moved to (277, 352)
Screenshot: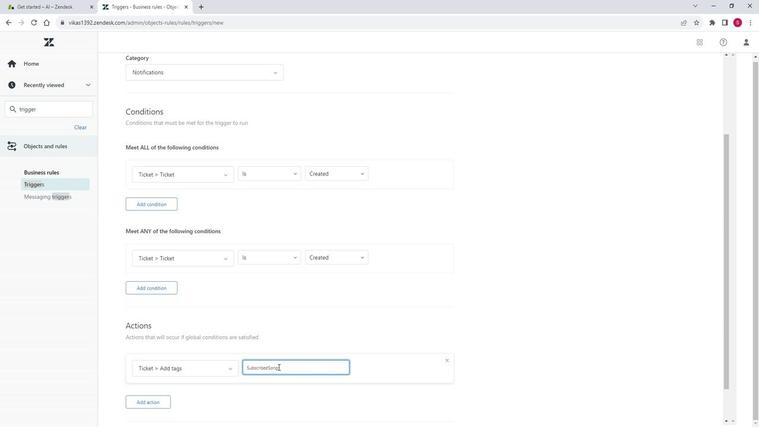 
Action: Mouse pressed left at (277, 352)
Screenshot: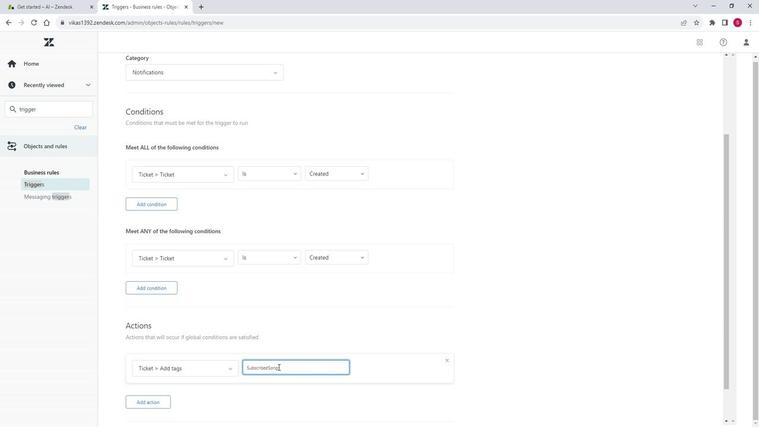 
Action: Mouse moved to (292, 351)
Screenshot: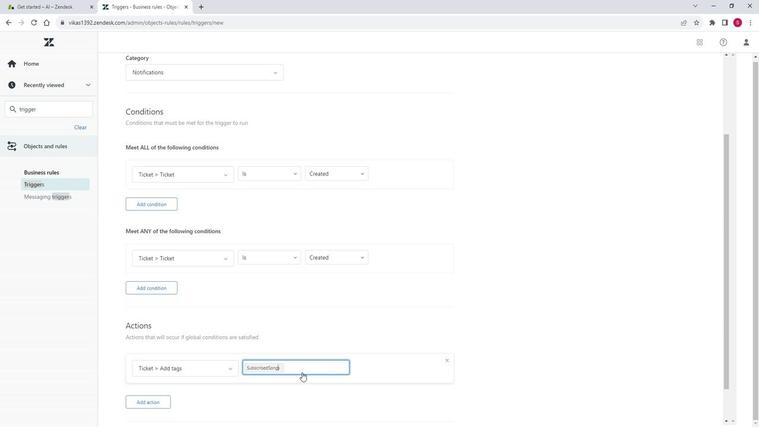 
Action: Key pressed <Key.right><Key.enter><Key.shift>Subscriptions
Screenshot: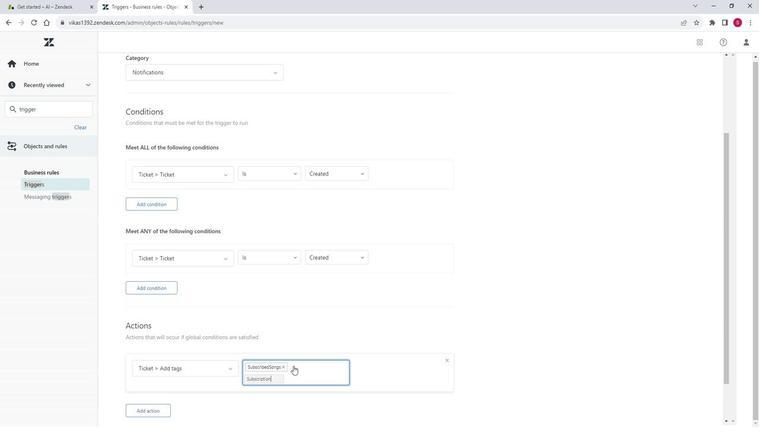 
Action: Mouse moved to (286, 380)
Screenshot: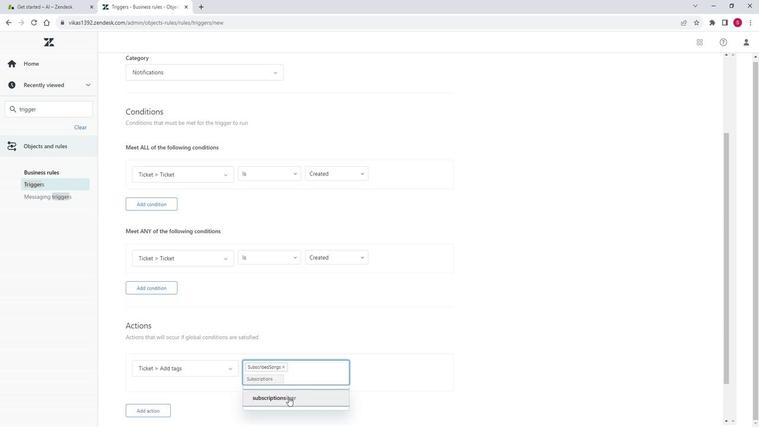 
Action: Mouse pressed left at (286, 380)
Screenshot: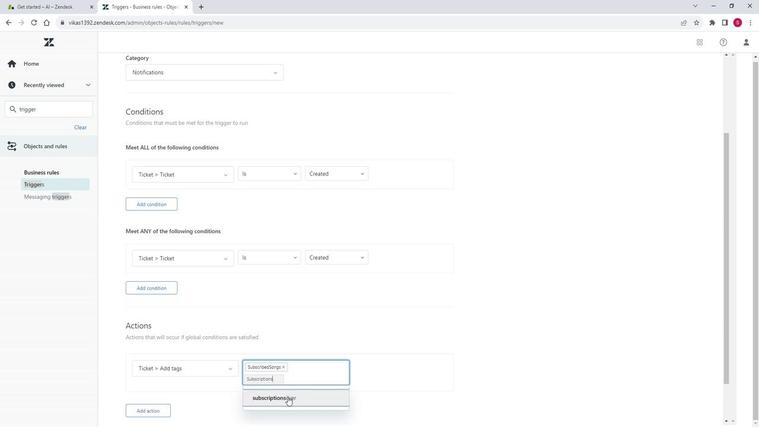 
Action: Mouse moved to (213, 365)
Screenshot: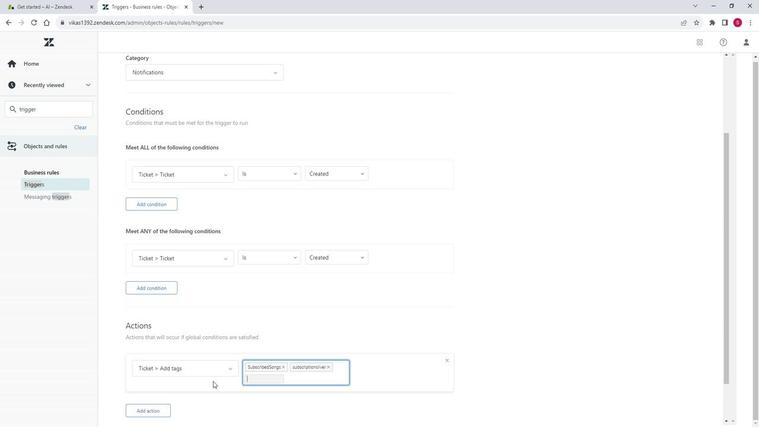 
Action: Mouse pressed left at (213, 365)
Screenshot: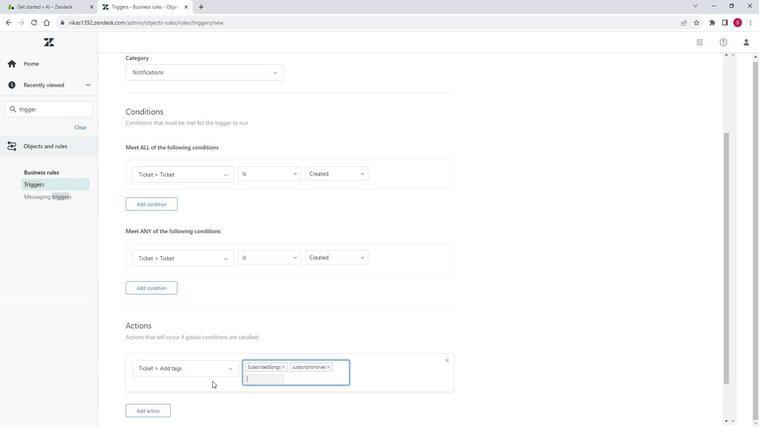 
Action: Mouse moved to (205, 372)
Screenshot: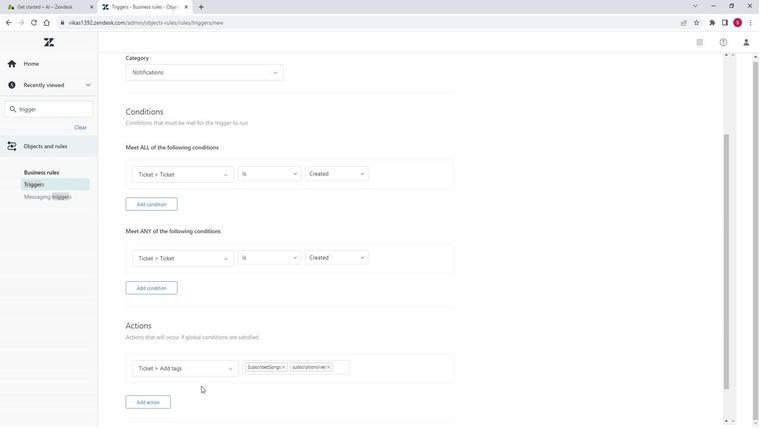 
Action: Mouse scrolled (205, 371) with delta (0, 0)
Screenshot: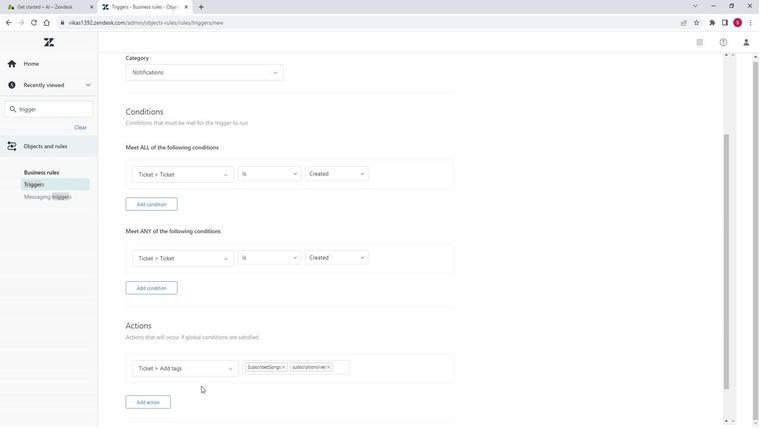 
Action: Mouse scrolled (205, 371) with delta (0, 0)
Screenshot: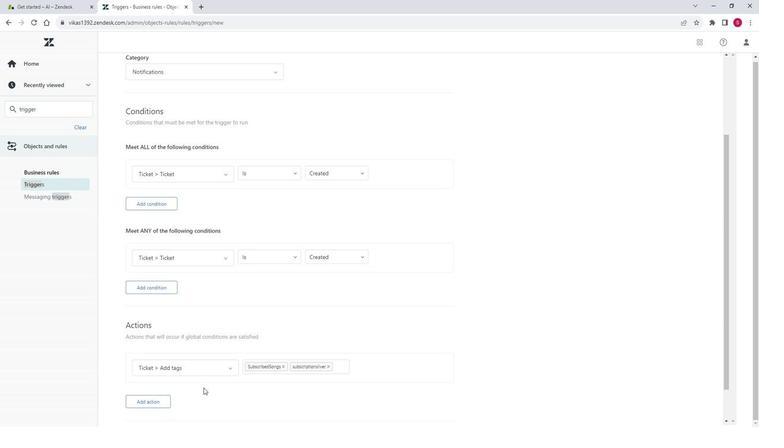 
Action: Mouse scrolled (205, 371) with delta (0, 0)
Screenshot: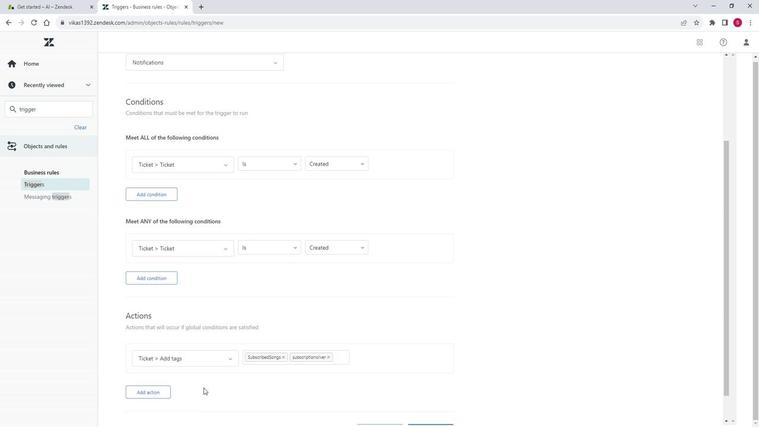 
Action: Mouse moved to (153, 344)
Screenshot: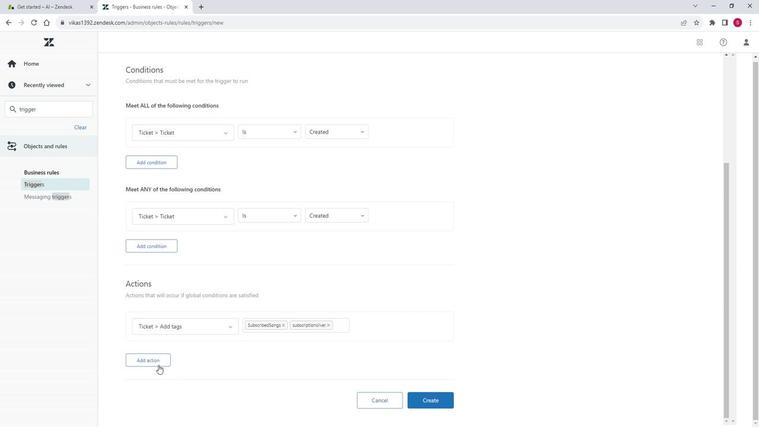 
Action: Mouse pressed left at (153, 344)
Screenshot: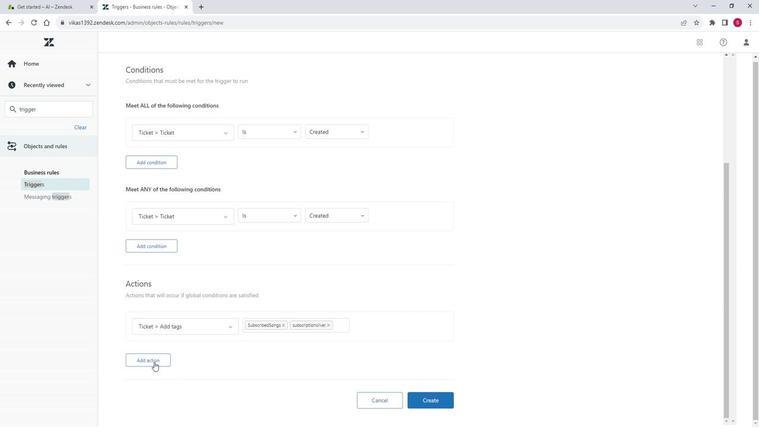 
Action: Mouse moved to (178, 346)
Screenshot: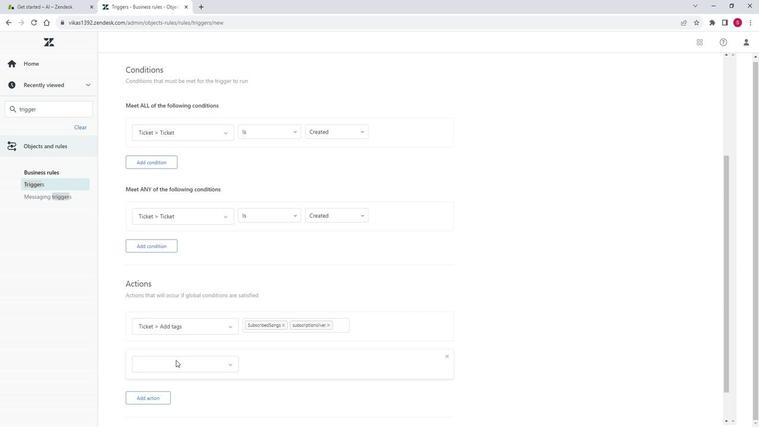 
Action: Mouse pressed left at (178, 346)
Screenshot: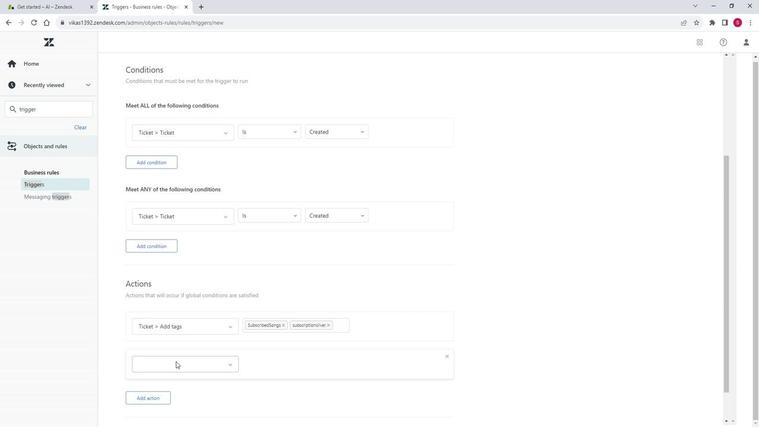 
Action: Mouse moved to (179, 260)
Screenshot: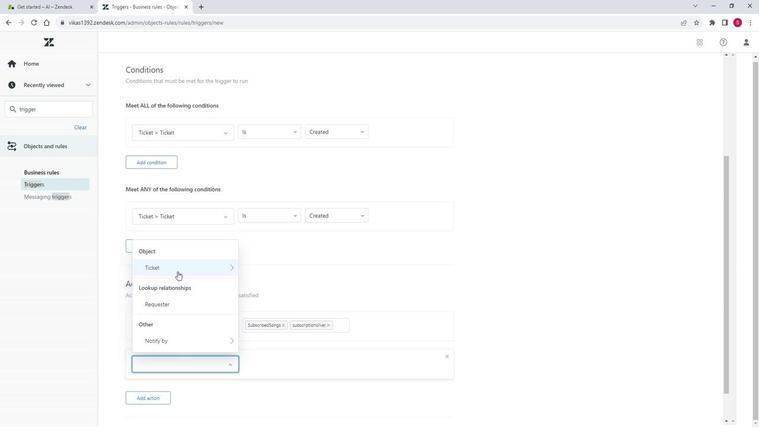 
Action: Mouse pressed left at (179, 260)
Screenshot: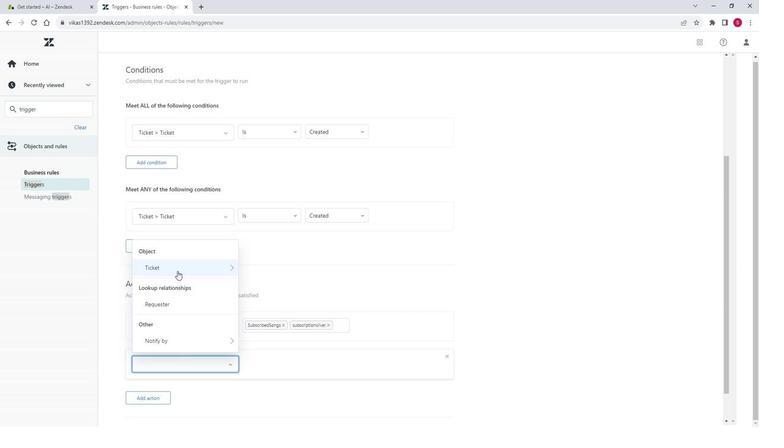 
Action: Mouse moved to (182, 241)
Screenshot: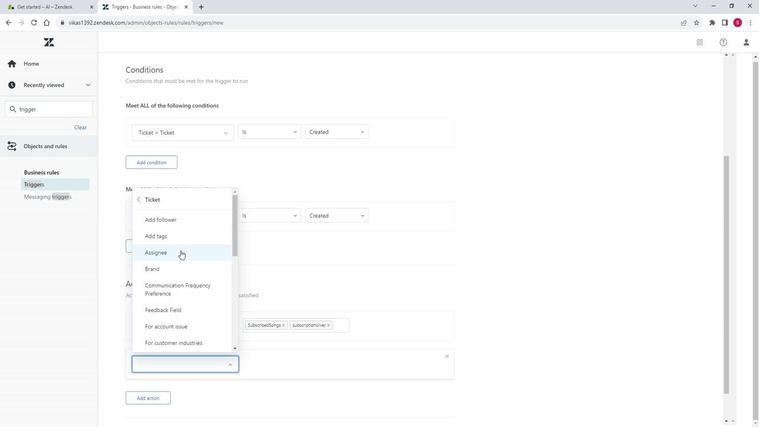 
Action: Mouse pressed left at (182, 241)
Screenshot: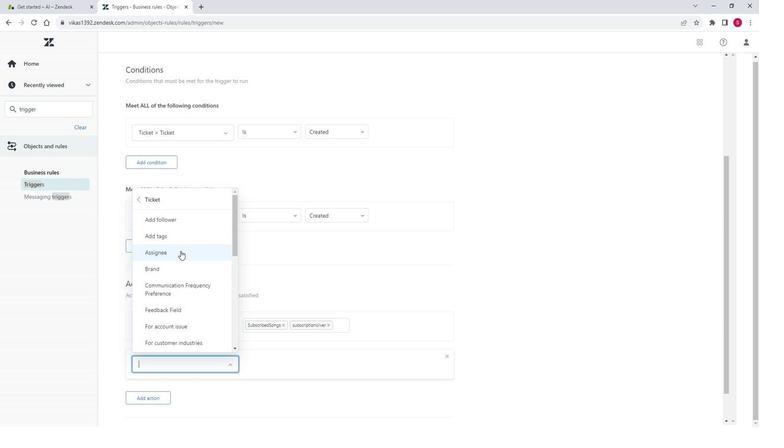 
Action: Mouse moved to (271, 384)
Screenshot: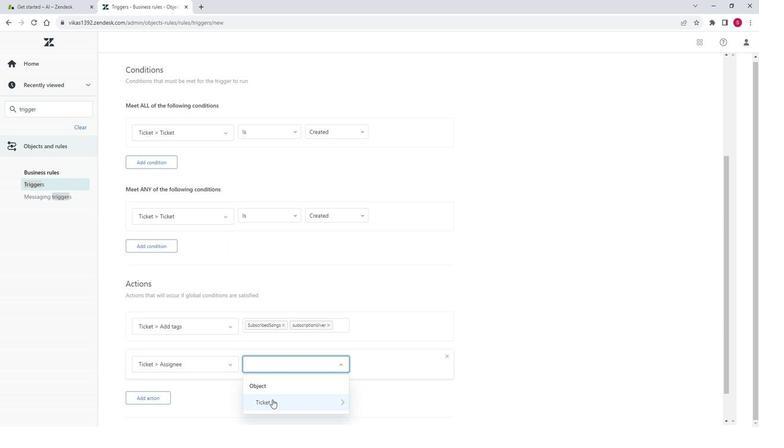 
Action: Mouse pressed left at (271, 384)
Screenshot: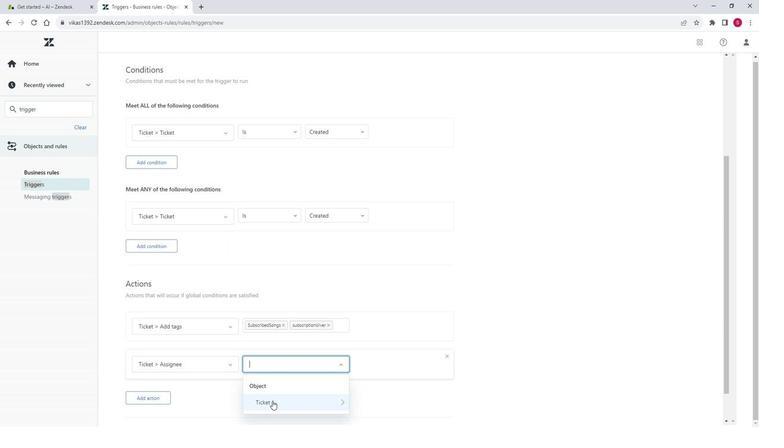 
Action: Mouse moved to (285, 302)
Screenshot: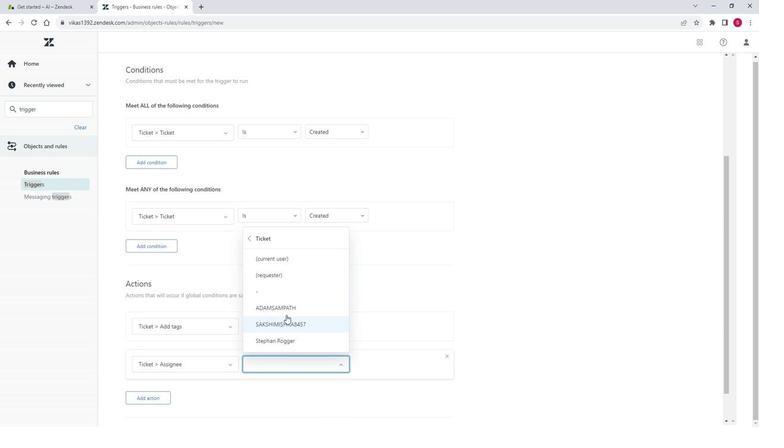 
Action: Mouse pressed left at (285, 302)
Screenshot: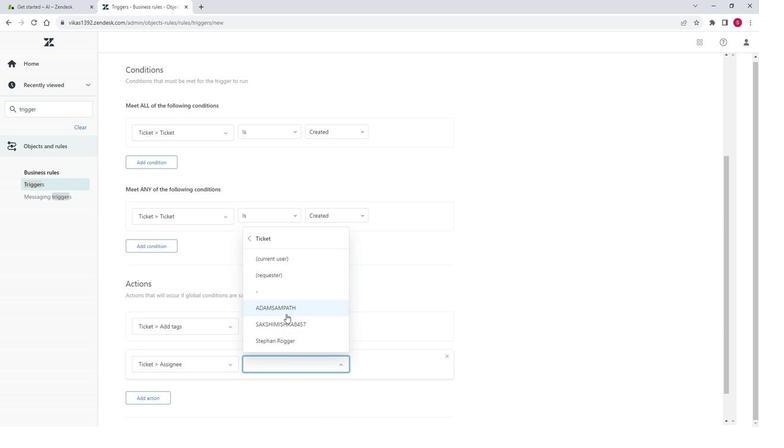 
Action: Mouse moved to (148, 379)
Screenshot: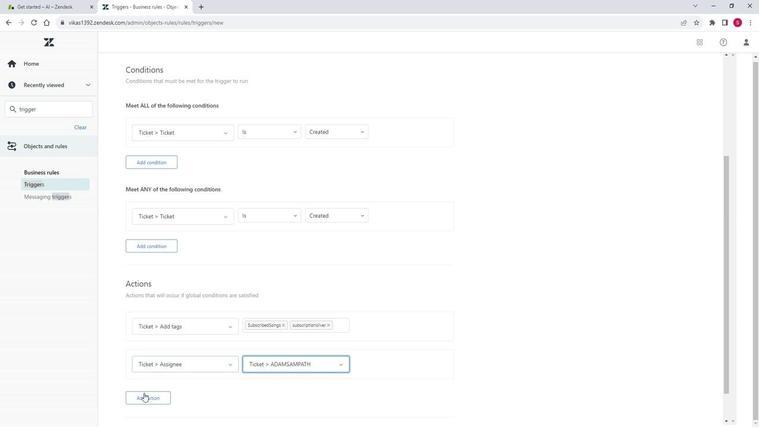 
Action: Mouse pressed left at (148, 379)
Screenshot: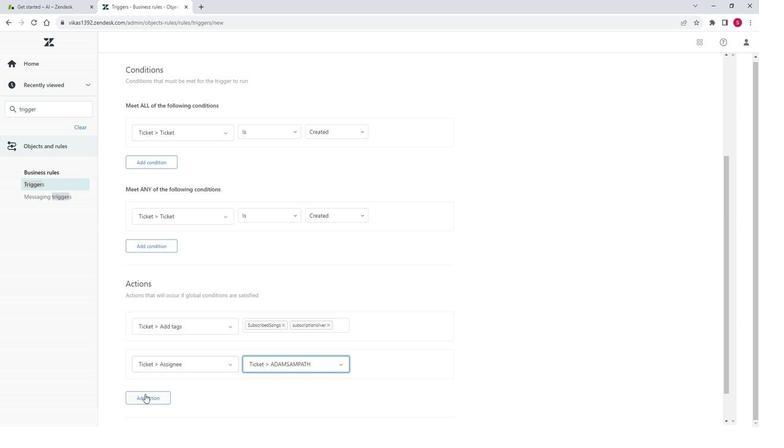 
Action: Mouse moved to (164, 380)
Screenshot: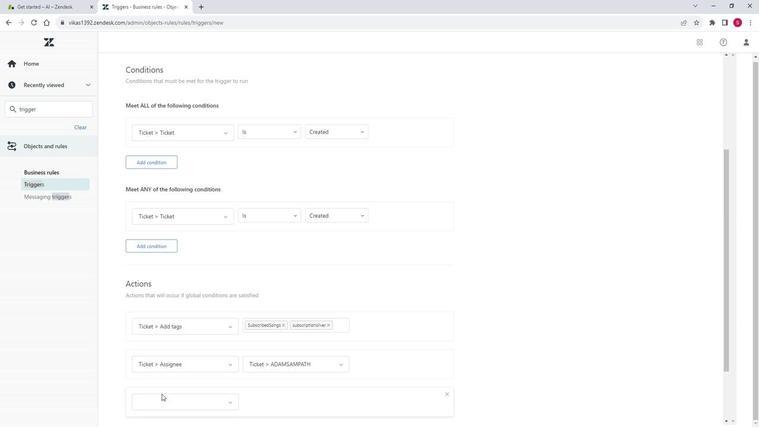 
Action: Mouse pressed left at (164, 380)
Screenshot: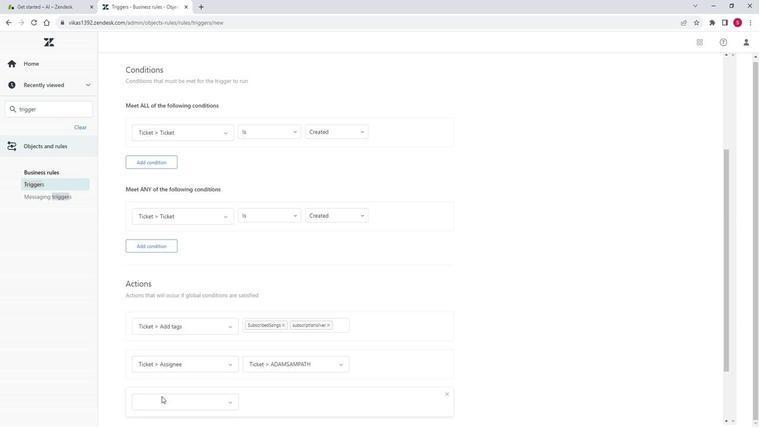 
Action: Mouse moved to (186, 295)
Screenshot: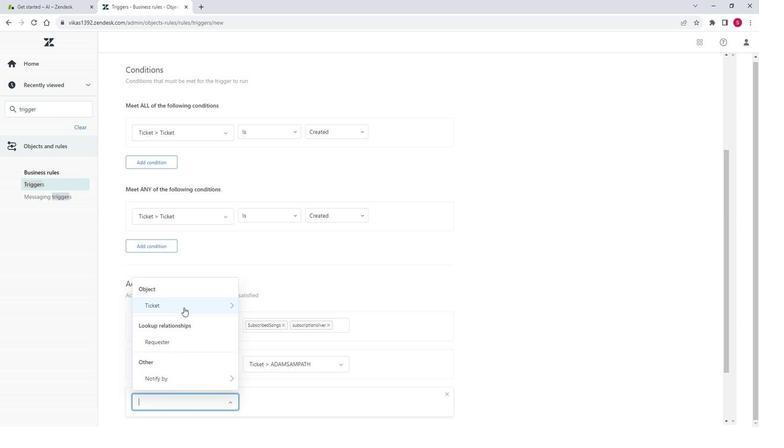 
Action: Mouse pressed left at (186, 295)
Screenshot: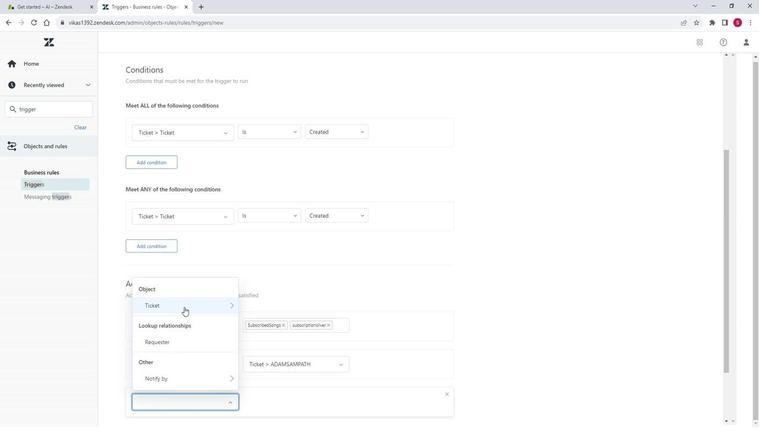 
Action: Mouse moved to (180, 281)
Screenshot: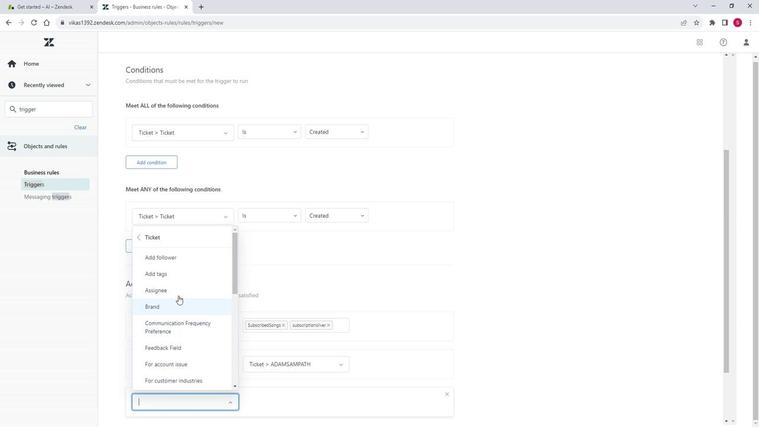 
Action: Mouse pressed left at (180, 281)
Screenshot: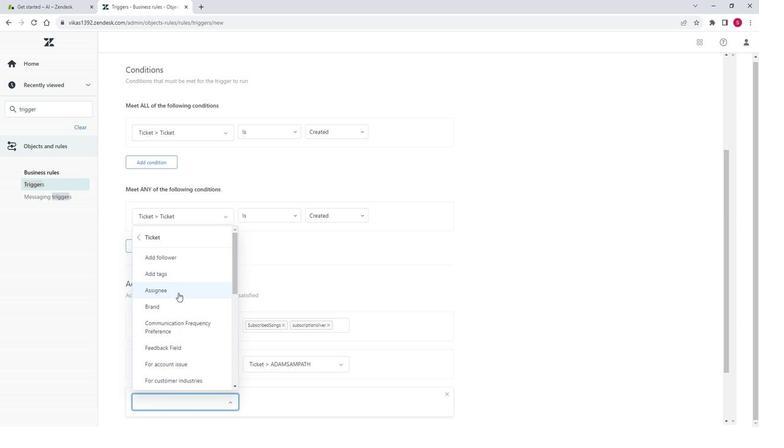 
Action: Mouse moved to (281, 363)
Screenshot: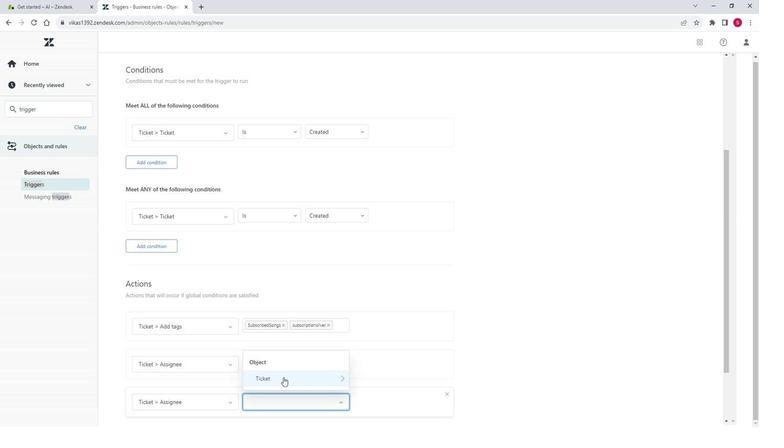 
Action: Mouse pressed left at (281, 363)
Screenshot: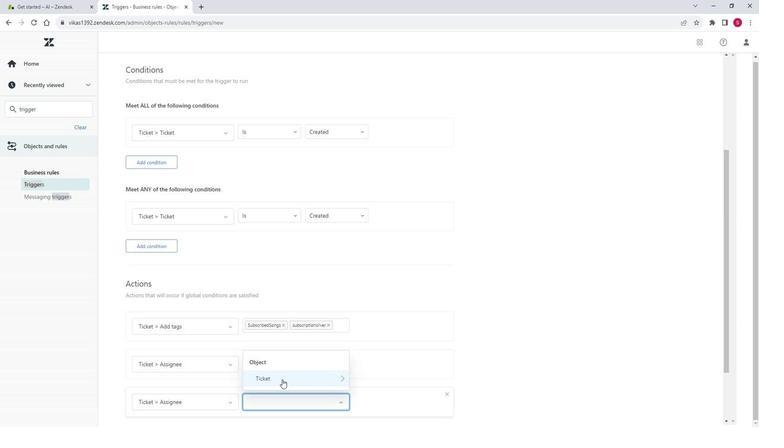 
Action: Mouse moved to (274, 365)
Screenshot: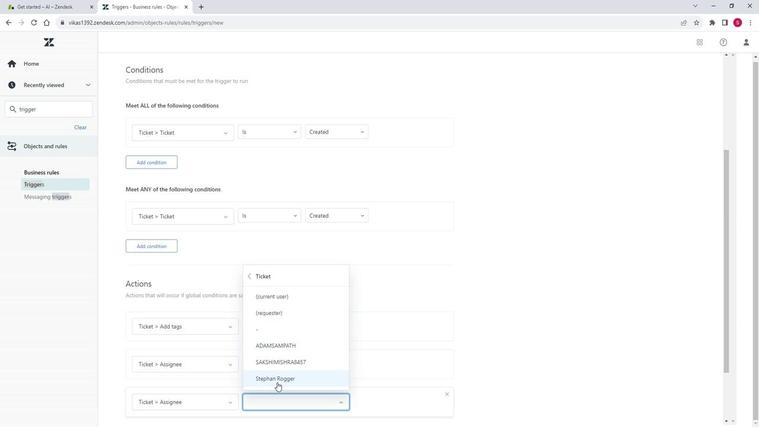 
Action: Mouse pressed left at (274, 365)
Screenshot: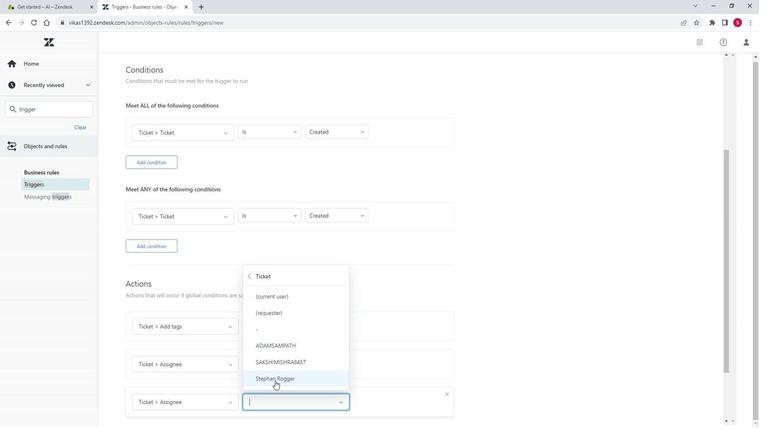 
Action: Mouse moved to (146, 341)
Screenshot: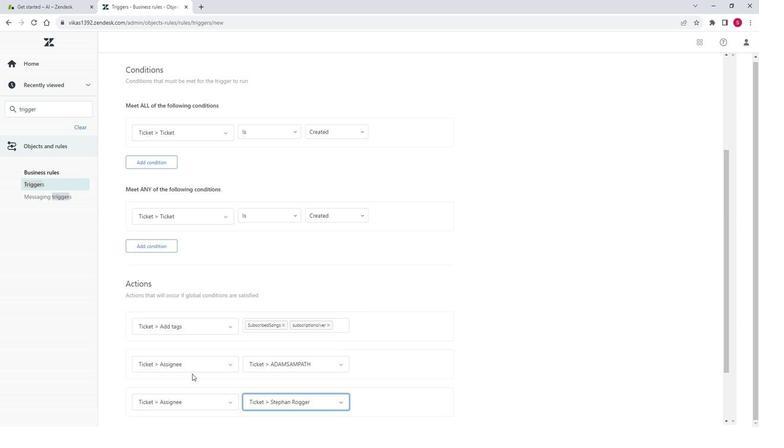 
Action: Mouse scrolled (146, 341) with delta (0, 0)
Screenshot: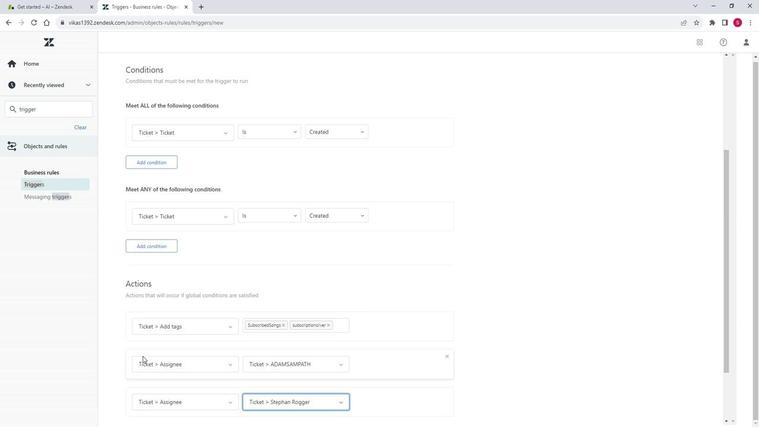 
Action: Mouse scrolled (146, 341) with delta (0, 0)
Screenshot: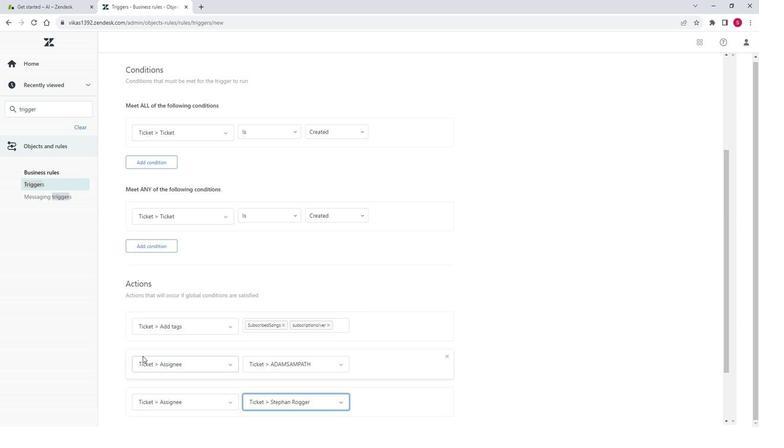 
Action: Mouse scrolled (146, 341) with delta (0, 0)
Screenshot: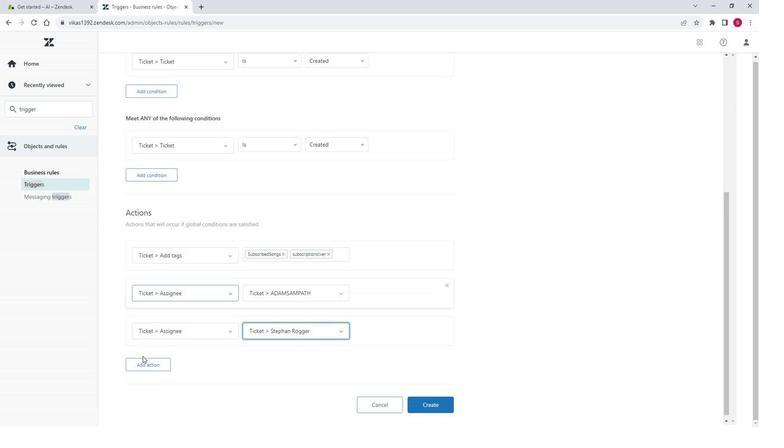 
Action: Mouse moved to (212, 243)
Screenshot: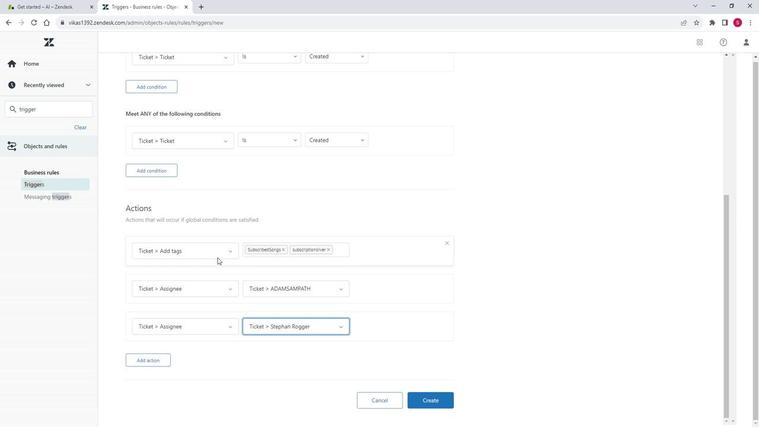 
Action: Mouse scrolled (212, 244) with delta (0, 0)
Screenshot: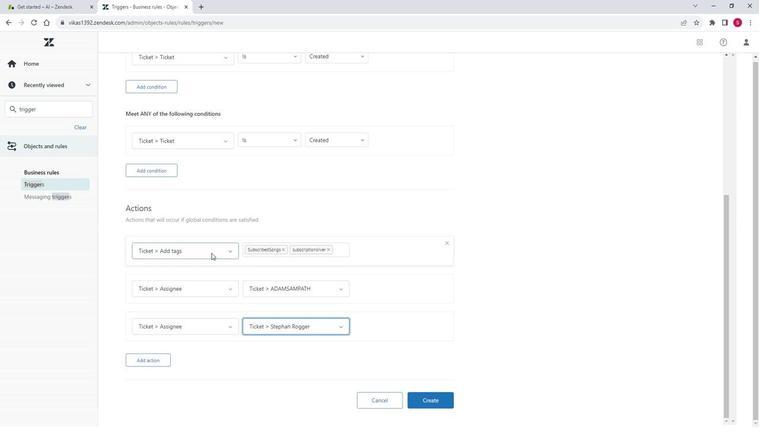 
Action: Mouse moved to (212, 243)
Screenshot: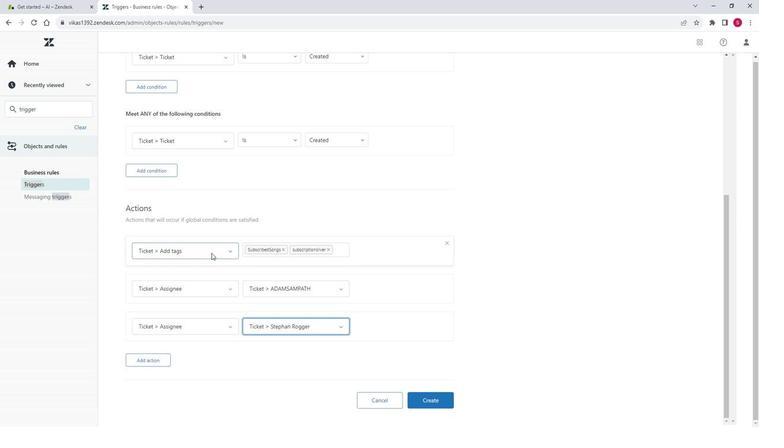 
Action: Mouse scrolled (212, 244) with delta (0, 0)
Screenshot: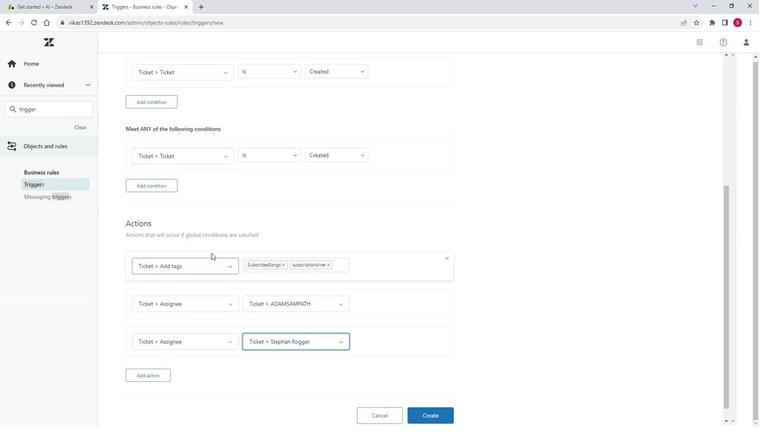 
Action: Mouse moved to (144, 168)
Screenshot: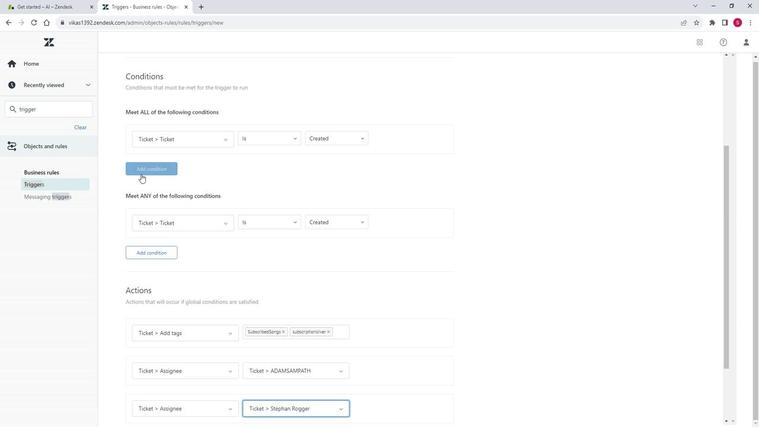 
Action: Mouse pressed left at (144, 168)
Screenshot: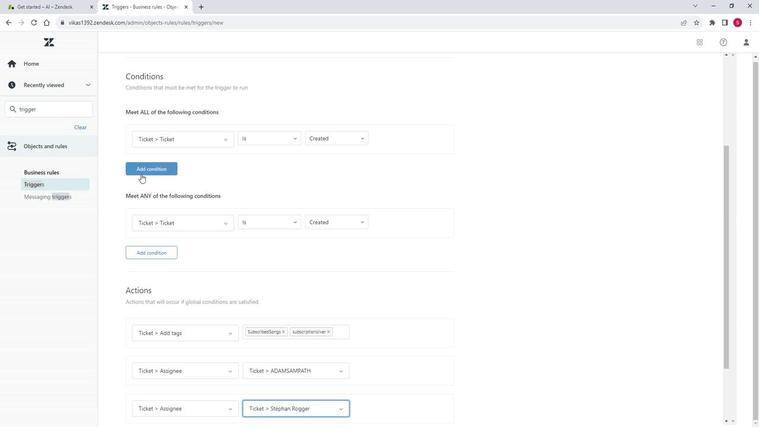 
Action: Mouse moved to (170, 172)
Screenshot: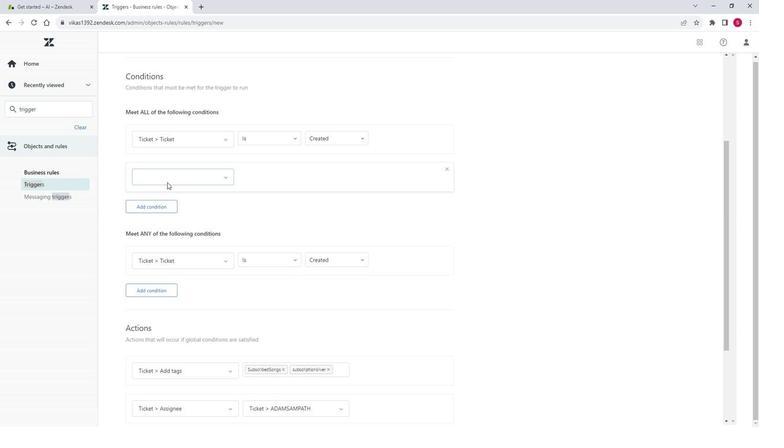 
Action: Key pressed f
Screenshot: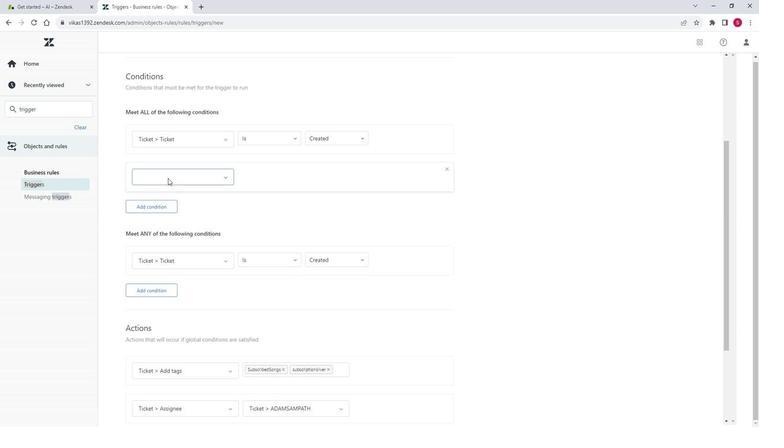 
Action: Mouse pressed left at (170, 172)
Screenshot: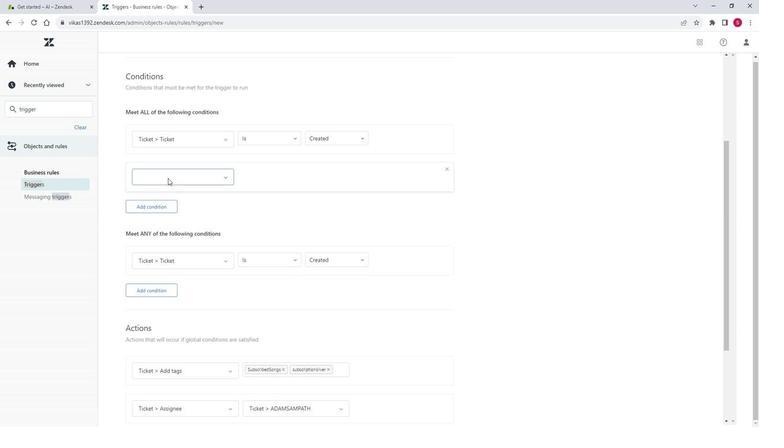 
Action: Key pressed f
Screenshot: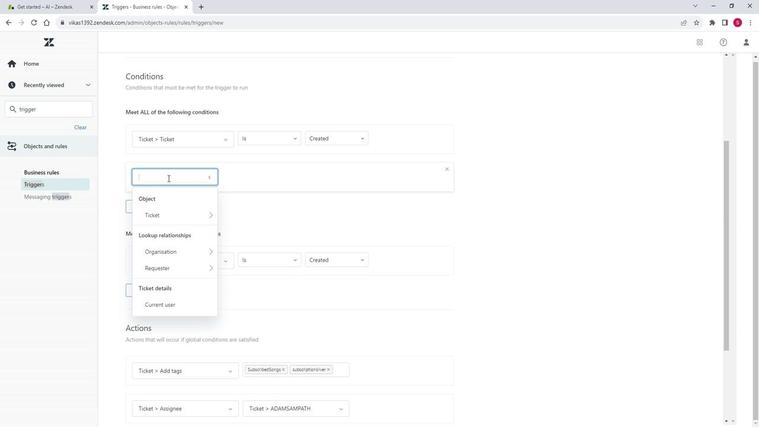 
Action: Mouse moved to (170, 172)
Screenshot: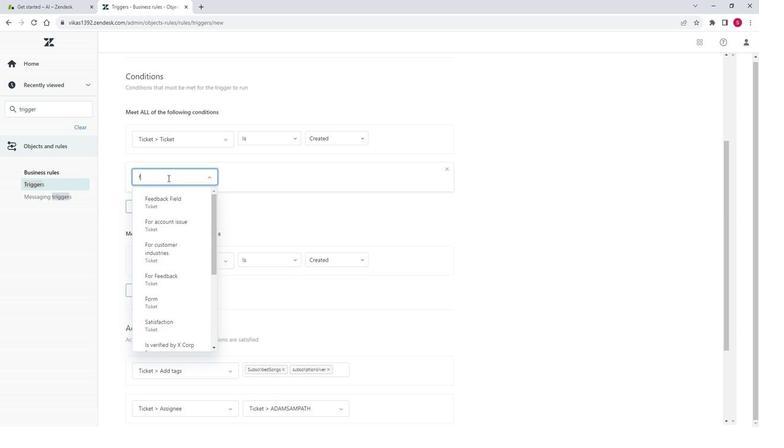 
Action: Key pressed orm
Screenshot: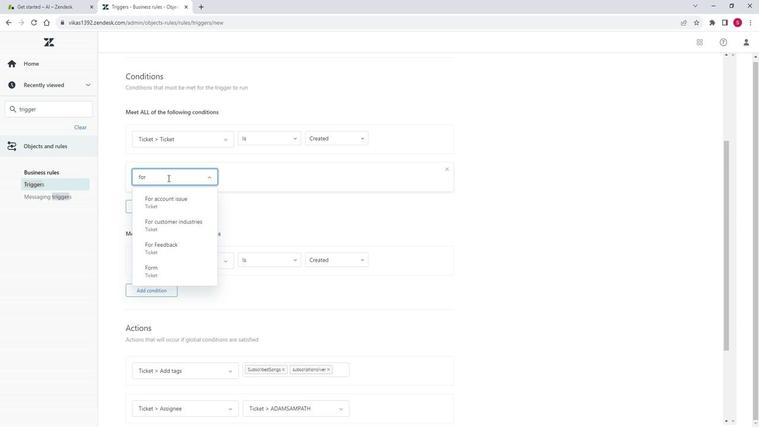 
Action: Mouse moved to (176, 193)
Screenshot: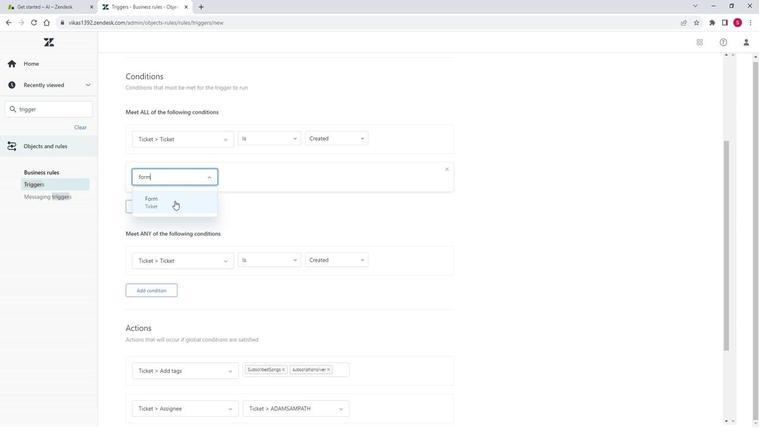 
Action: Mouse pressed left at (176, 193)
Screenshot: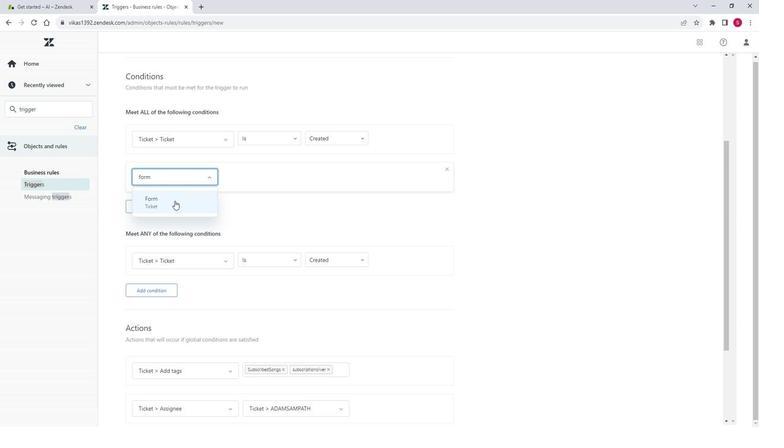
Action: Mouse moved to (267, 195)
Screenshot: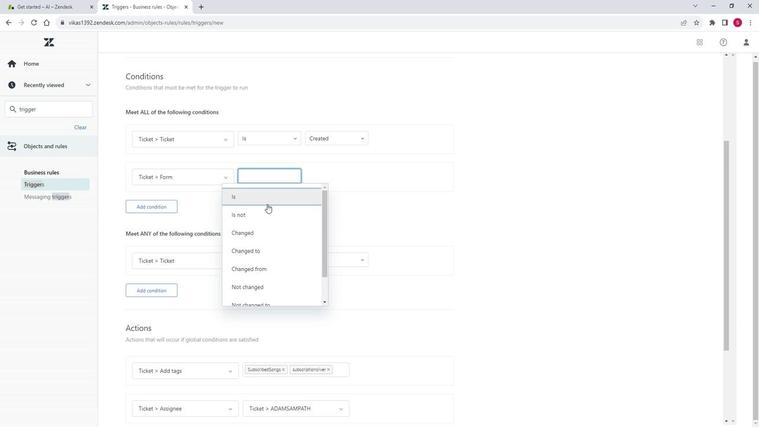 
Action: Mouse pressed left at (267, 195)
Screenshot: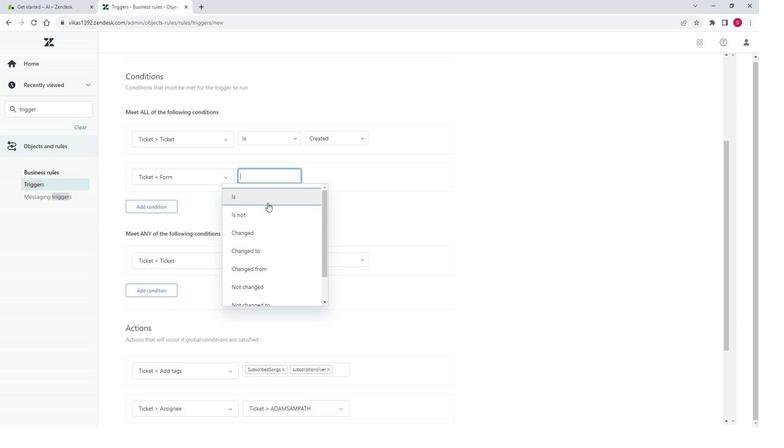
Action: Mouse moved to (404, 233)
Screenshot: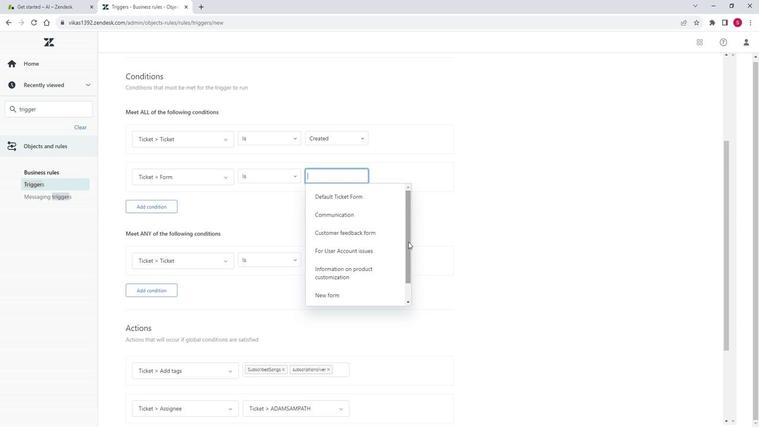 
Action: Mouse pressed left at (404, 233)
Screenshot: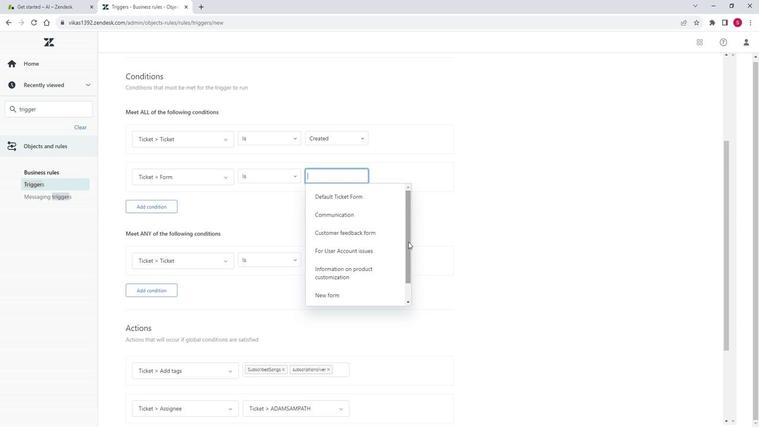 
Action: Mouse moved to (380, 282)
Screenshot: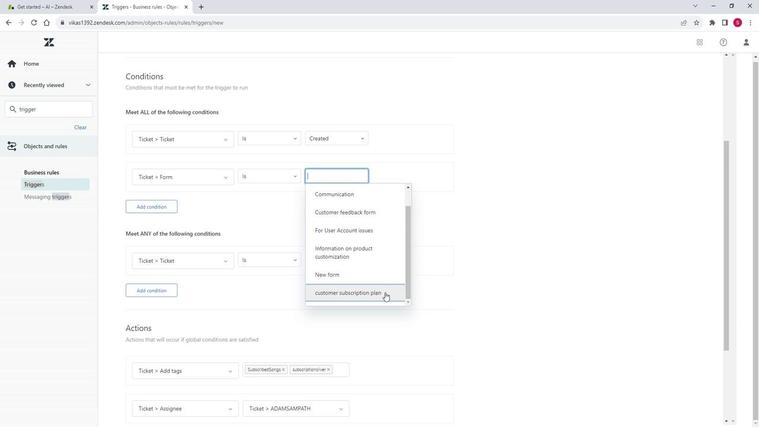 
Action: Mouse pressed left at (380, 282)
Screenshot: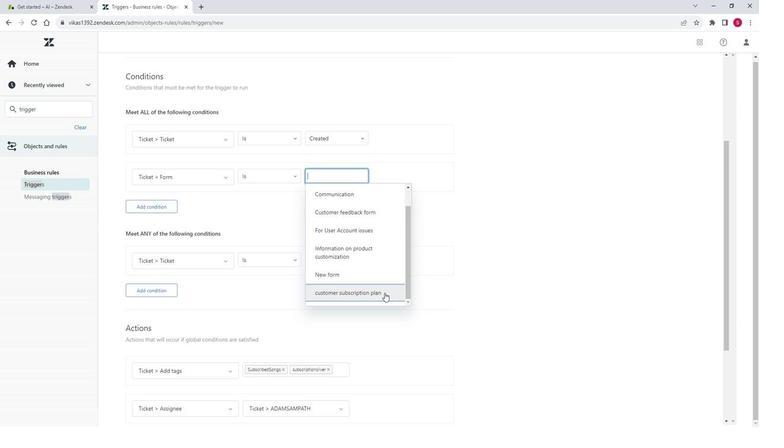 
Action: Mouse moved to (287, 241)
Screenshot: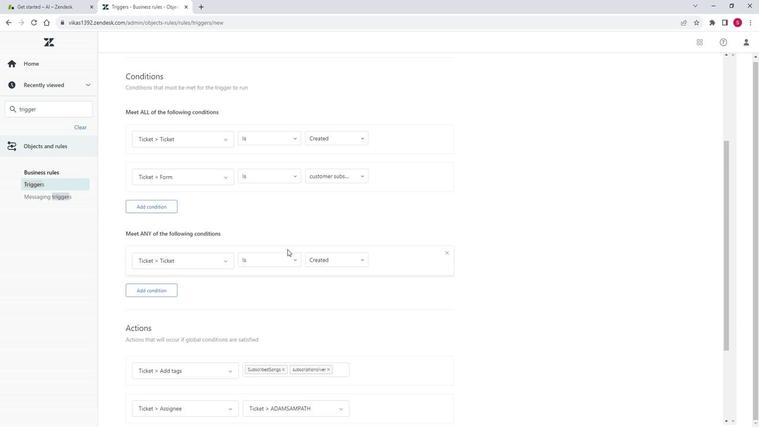 
Action: Mouse scrolled (287, 240) with delta (0, 0)
Screenshot: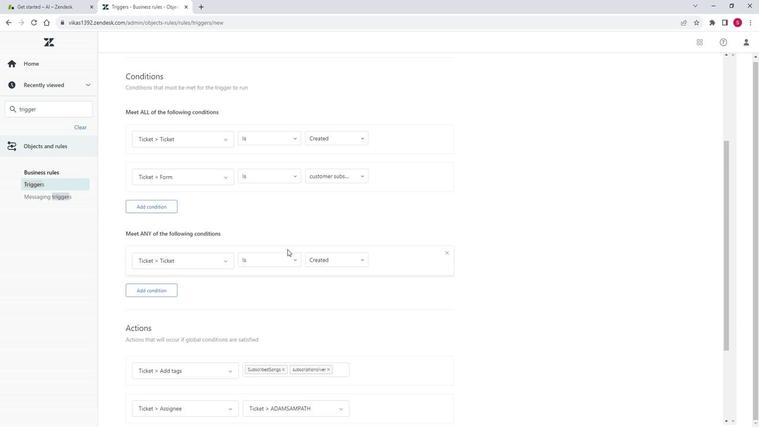 
Action: Mouse moved to (287, 241)
Screenshot: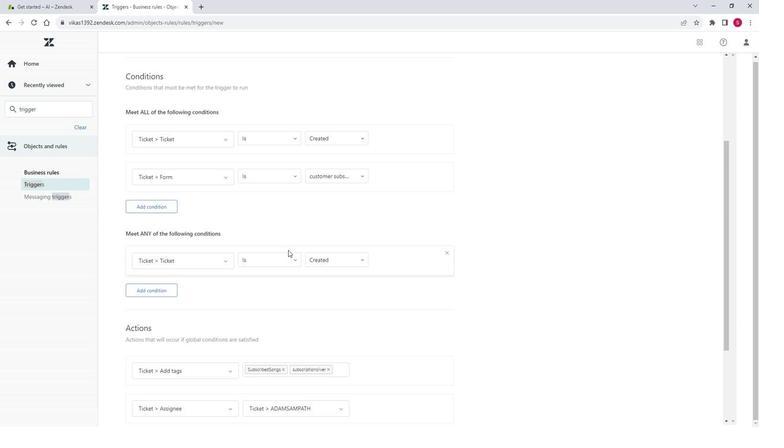 
Action: Mouse scrolled (287, 241) with delta (0, 0)
Screenshot: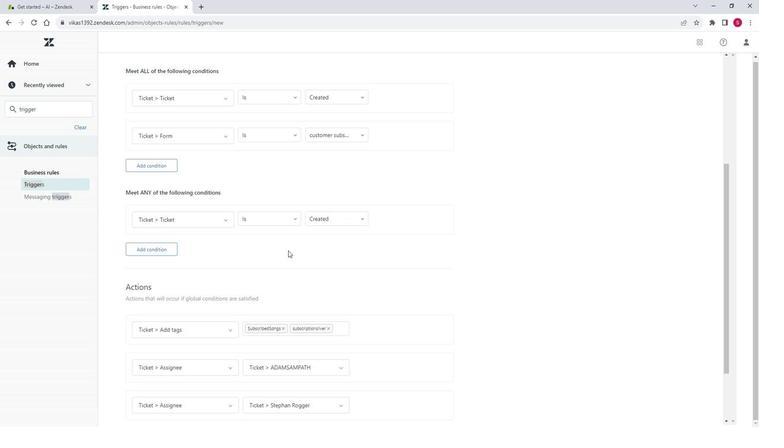 
Action: Mouse scrolled (287, 241) with delta (0, 0)
Screenshot: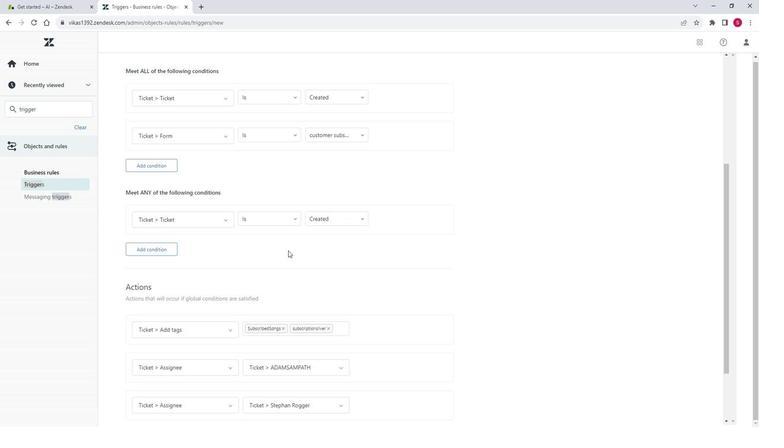 
Action: Mouse scrolled (287, 241) with delta (0, 0)
Screenshot: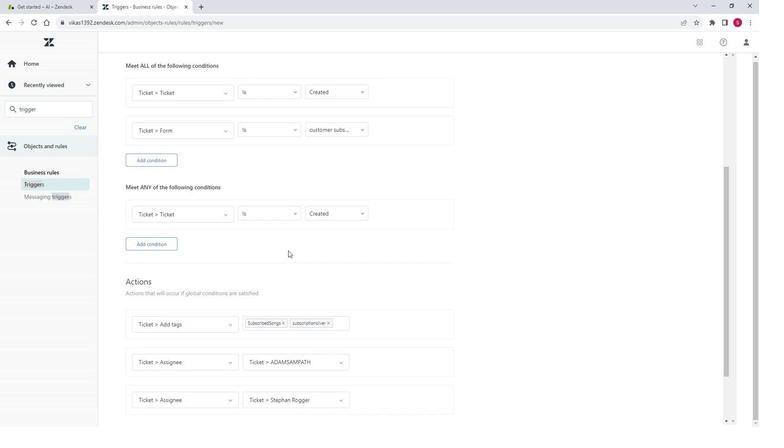 
Action: Mouse scrolled (287, 241) with delta (0, 0)
Screenshot: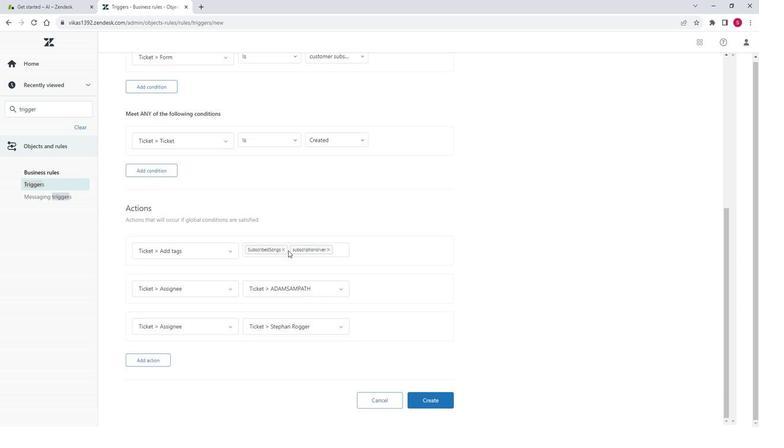 
Action: Mouse moved to (303, 251)
Screenshot: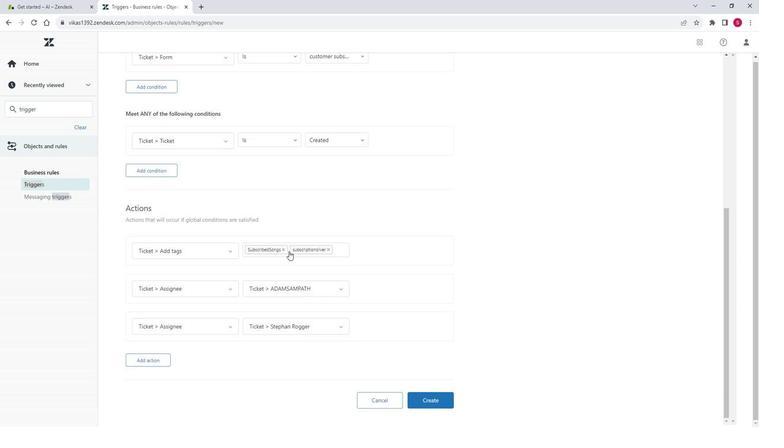 
Action: Mouse scrolled (303, 251) with delta (0, 0)
Screenshot: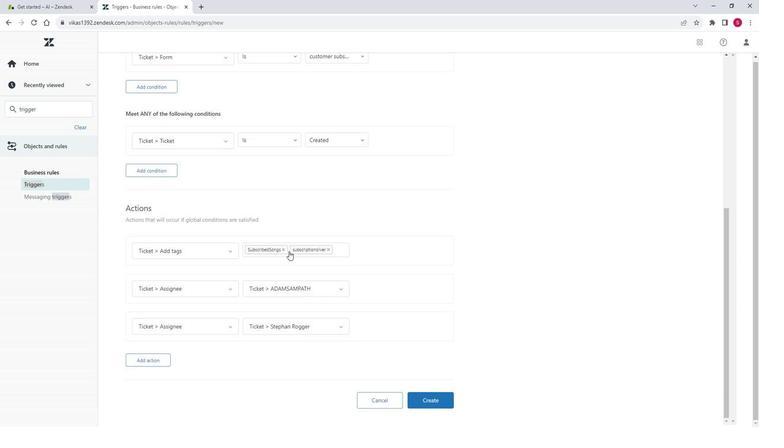 
Action: Mouse moved to (340, 264)
Screenshot: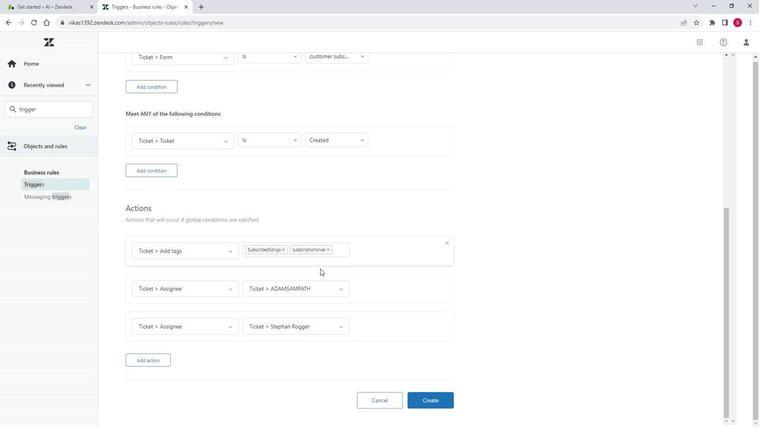 
Action: Mouse scrolled (340, 264) with delta (0, 0)
Screenshot: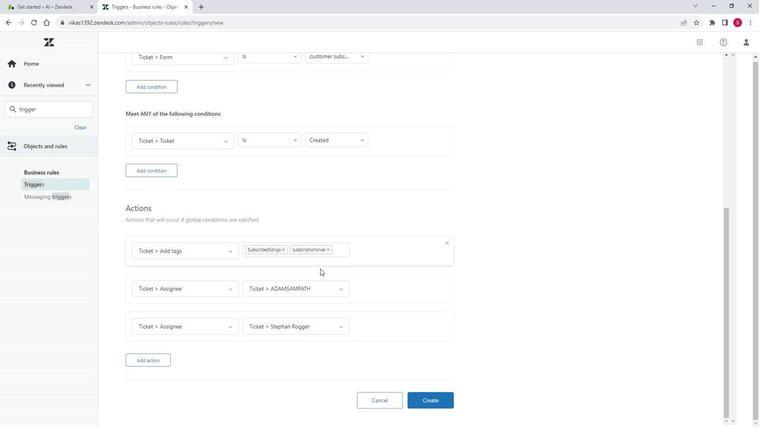 
Action: Mouse moved to (435, 379)
Screenshot: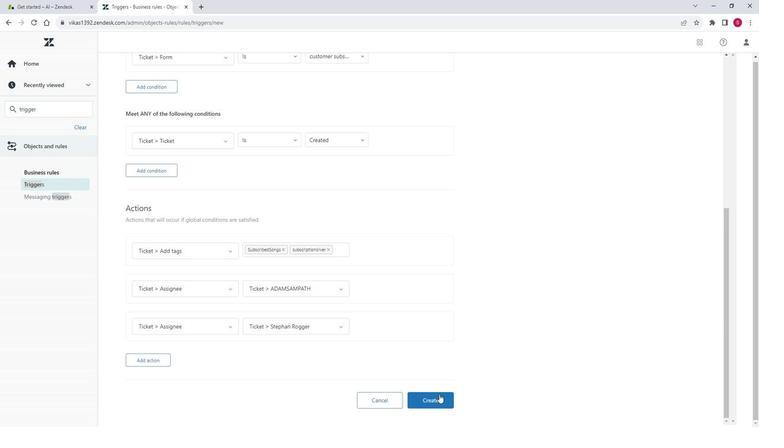 
Action: Mouse pressed left at (435, 379)
Screenshot: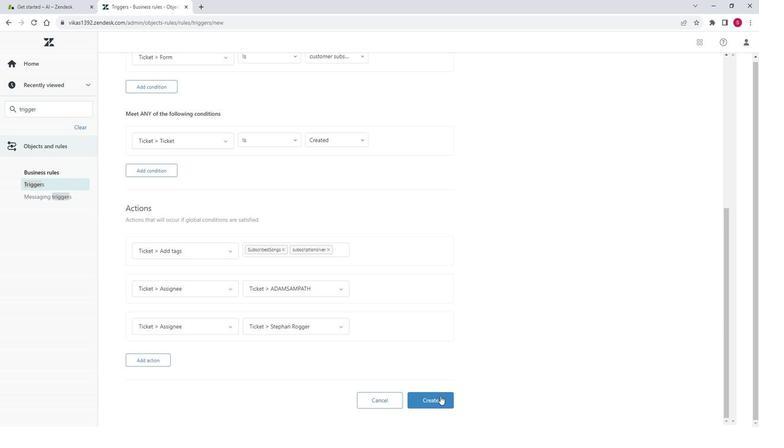 
Action: Mouse moved to (463, 238)
Screenshot: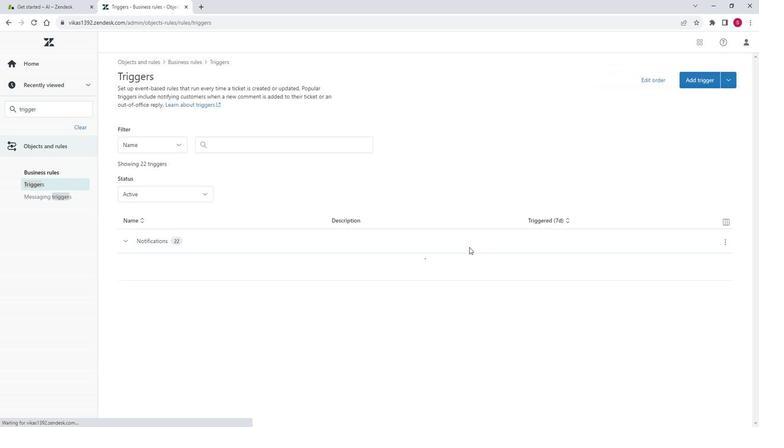 
